 Task: Use the formula "DAYS360" in spreadsheet "Project protfolio".
Action: Mouse moved to (903, 114)
Screenshot: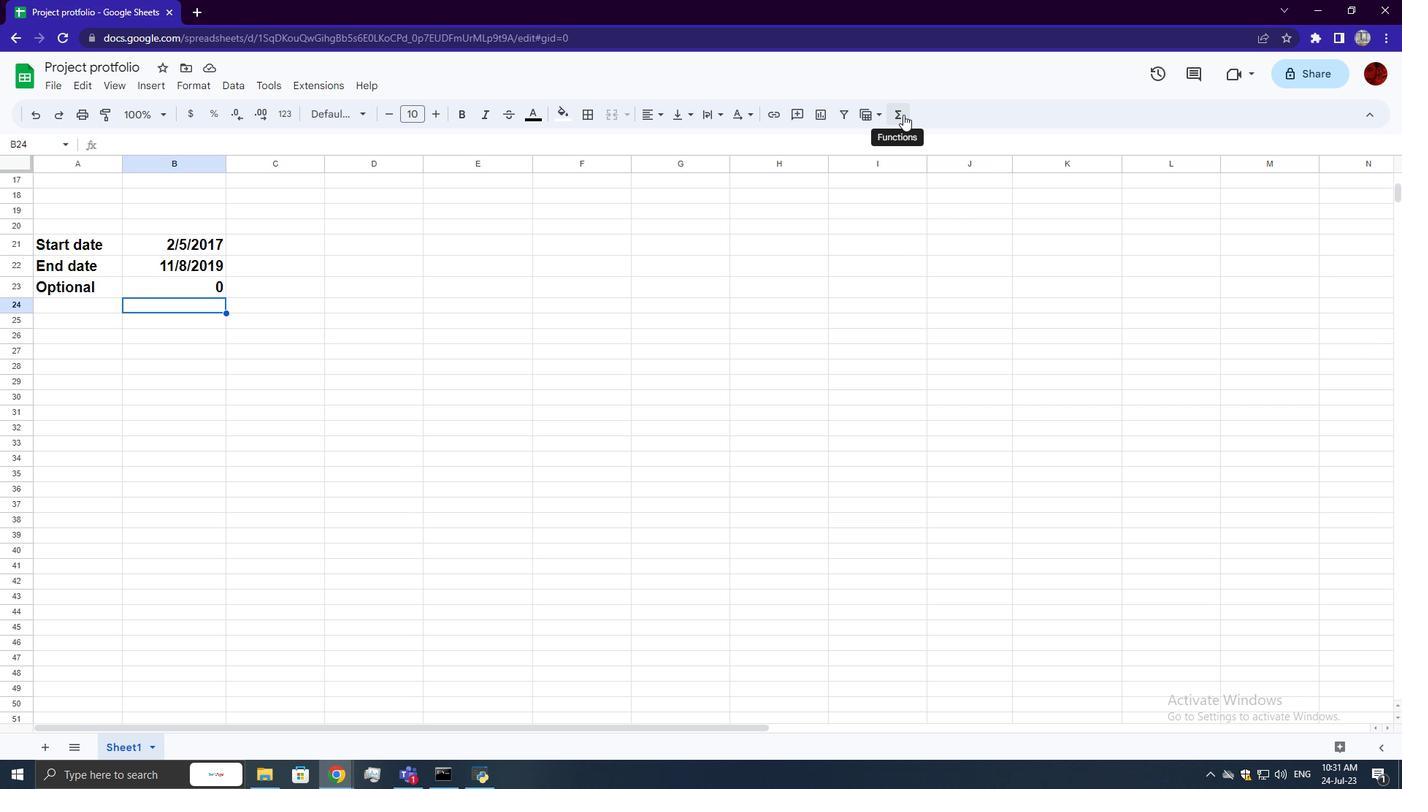
Action: Mouse pressed left at (903, 114)
Screenshot: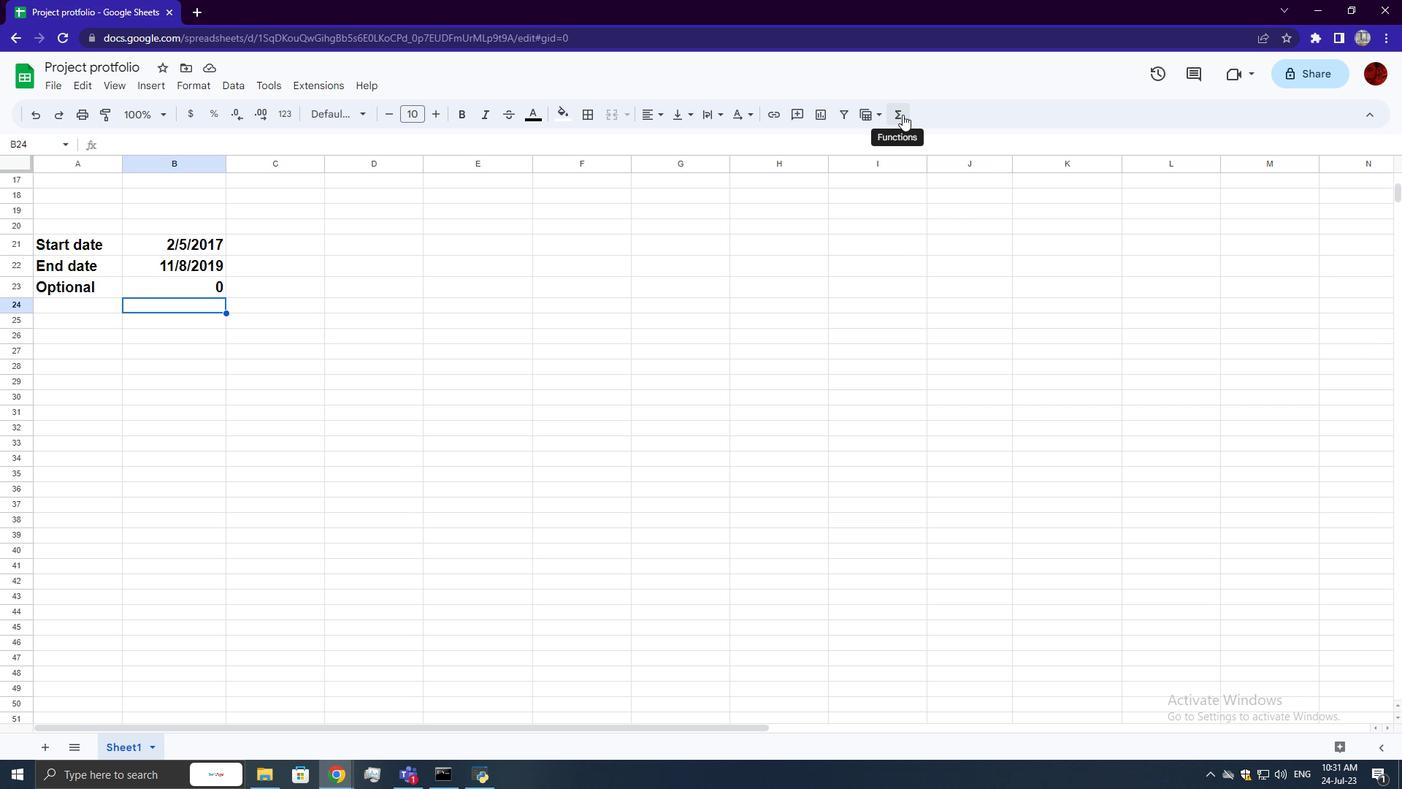 
Action: Mouse moved to (1106, 377)
Screenshot: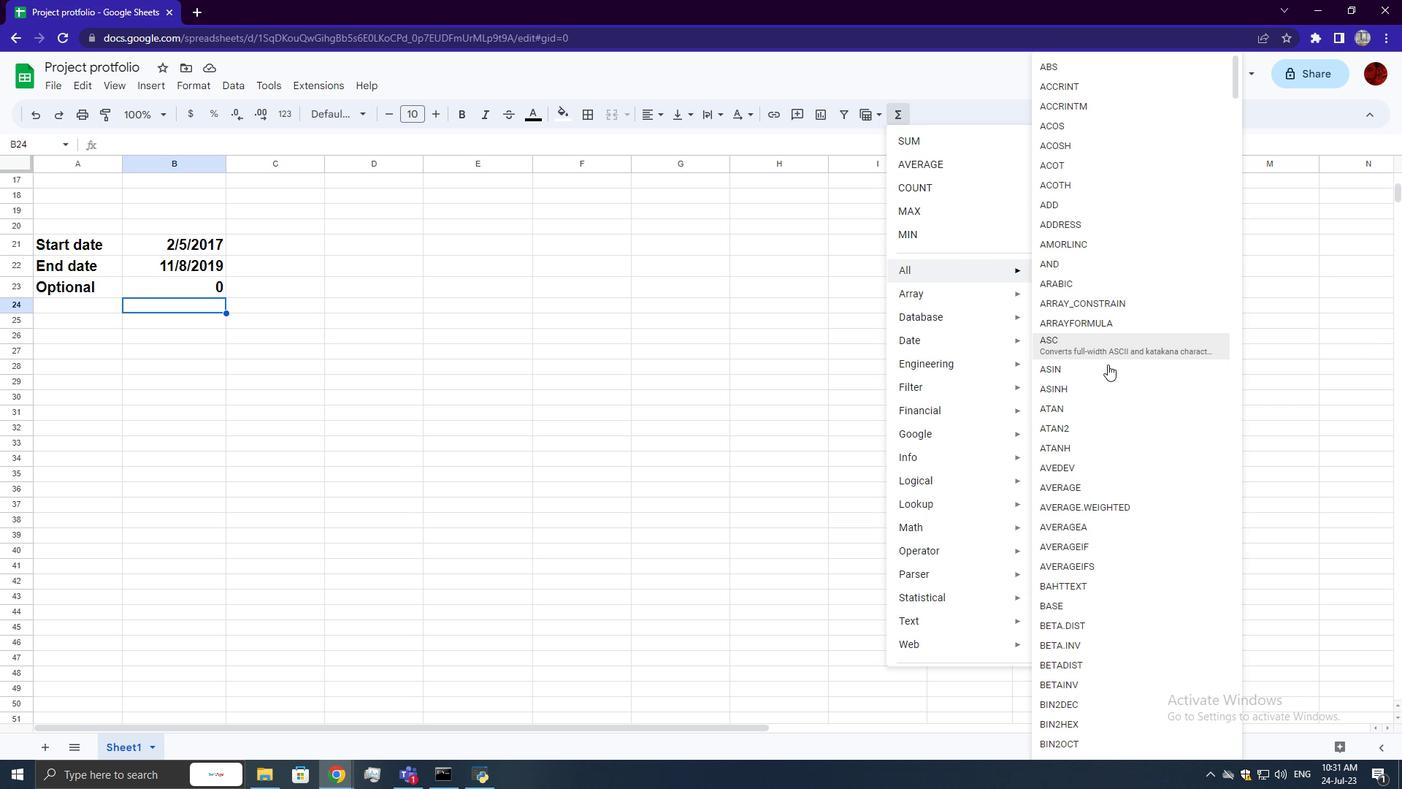 
Action: Mouse scrolled (1106, 376) with delta (0, 0)
Screenshot: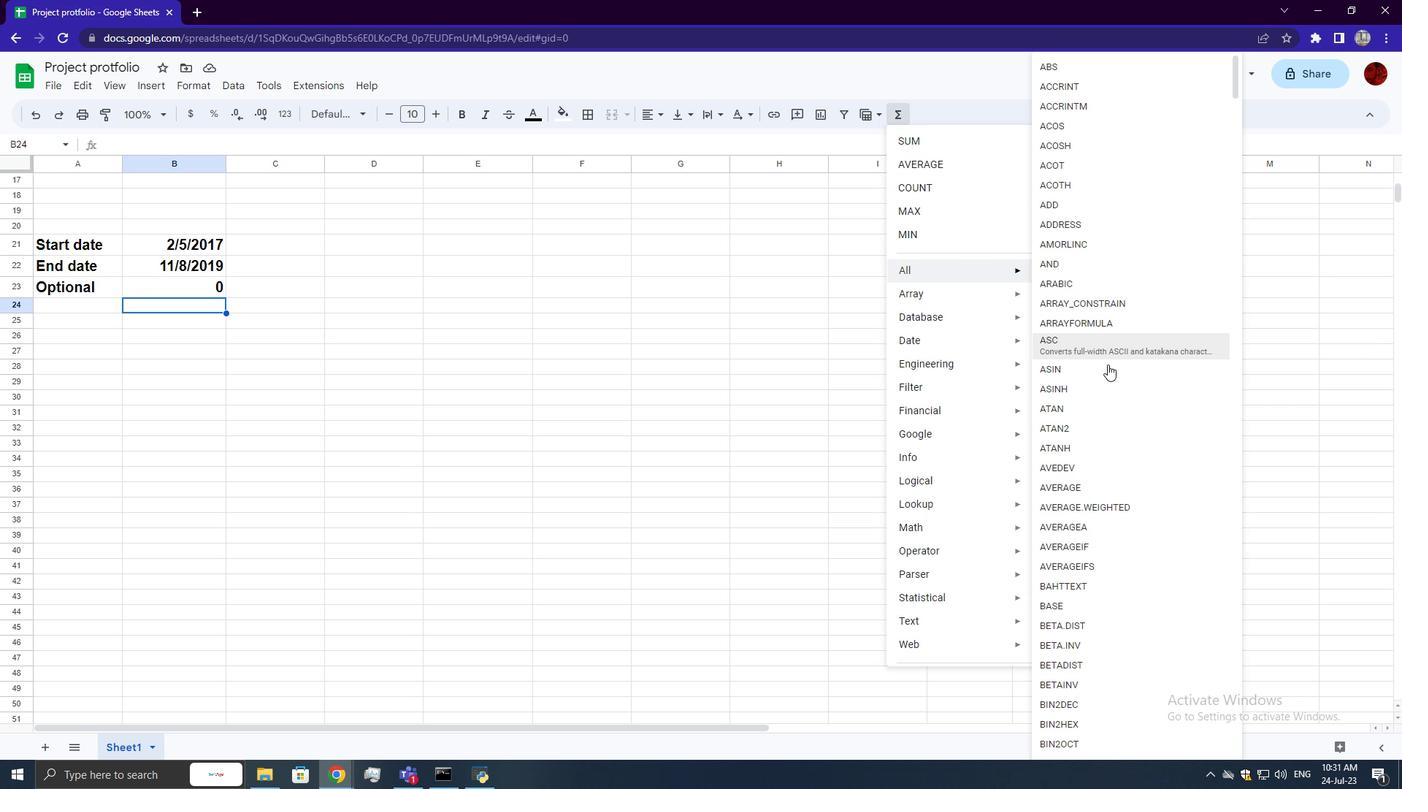 
Action: Mouse scrolled (1106, 376) with delta (0, 0)
Screenshot: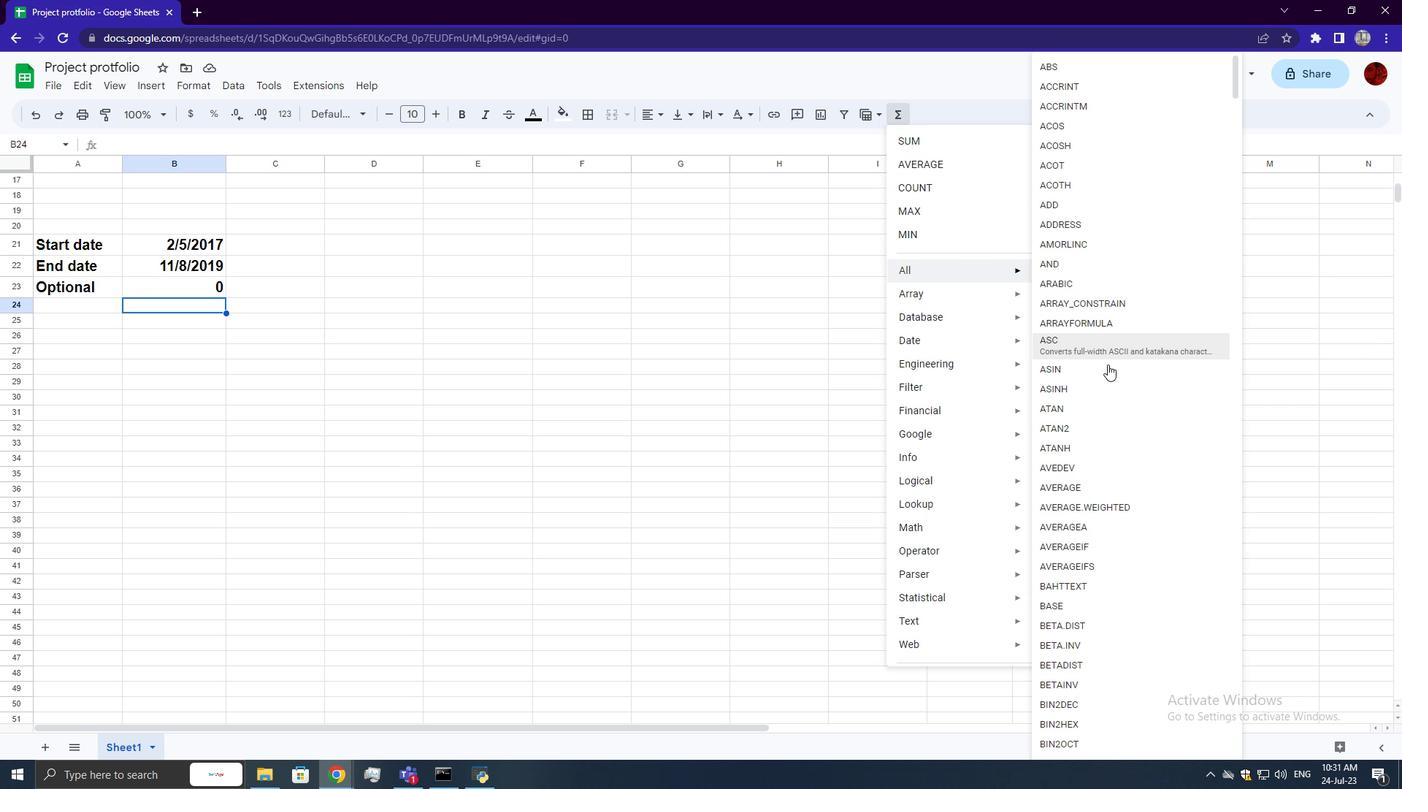 
Action: Mouse scrolled (1106, 376) with delta (0, 0)
Screenshot: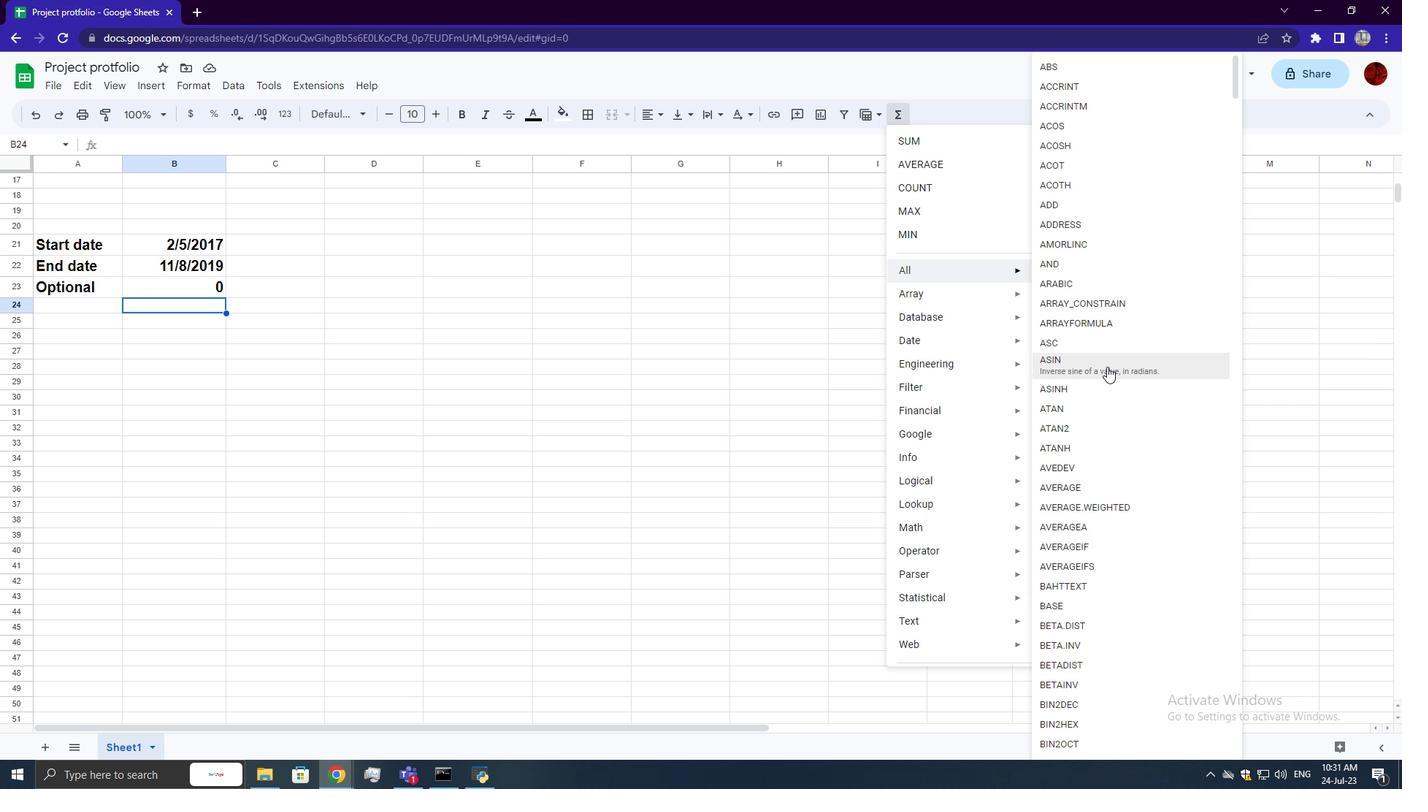 
Action: Mouse scrolled (1106, 376) with delta (0, 0)
Screenshot: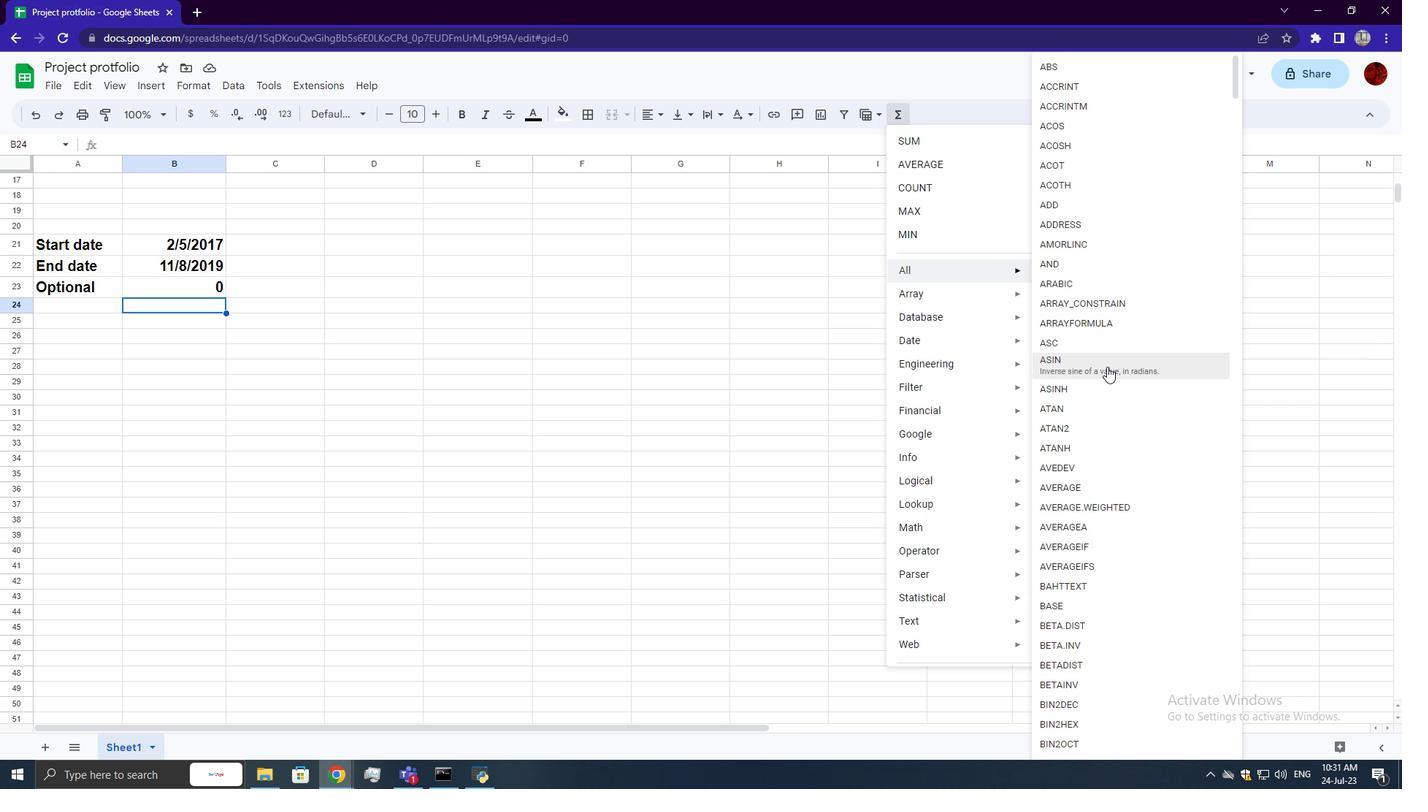 
Action: Mouse scrolled (1106, 376) with delta (0, 0)
Screenshot: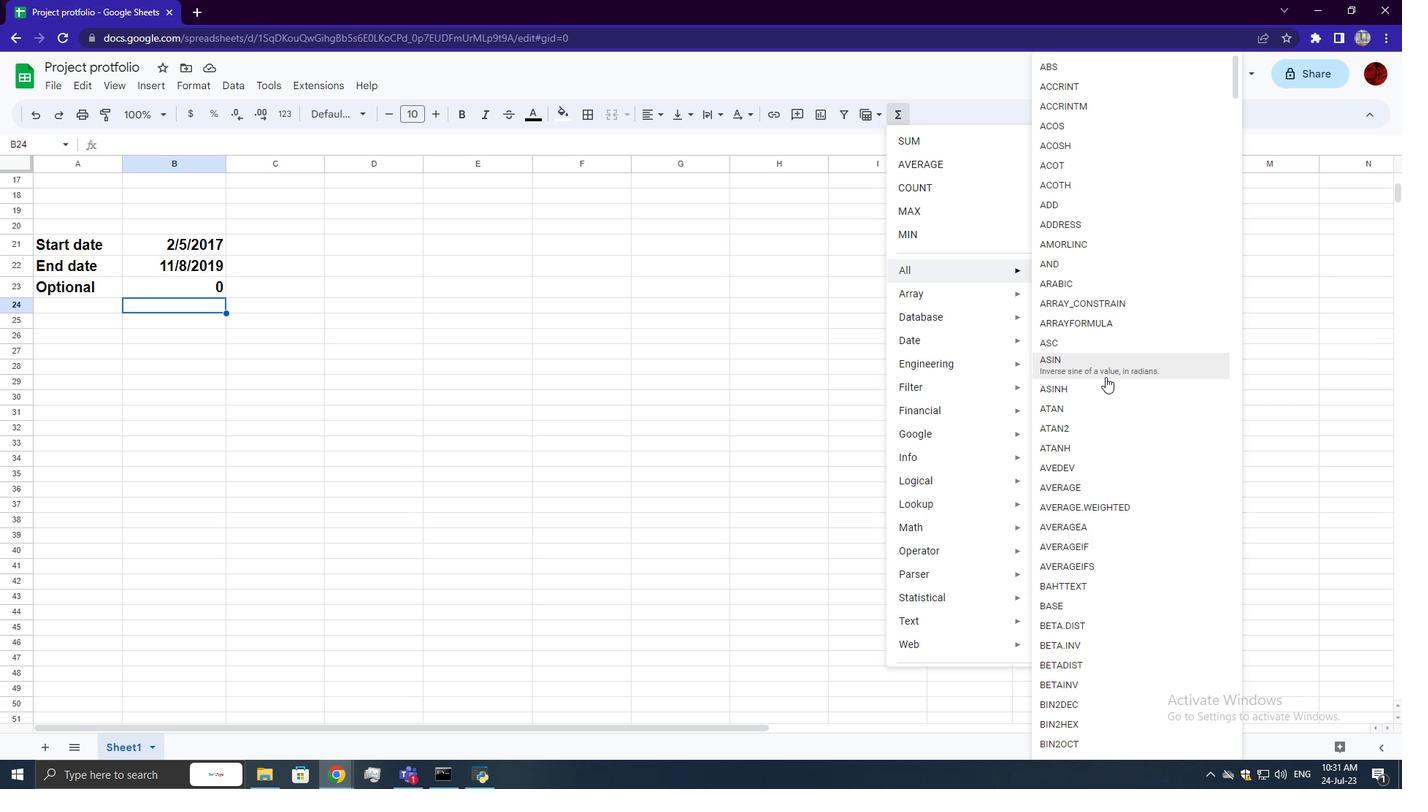 
Action: Mouse scrolled (1106, 376) with delta (0, 0)
Screenshot: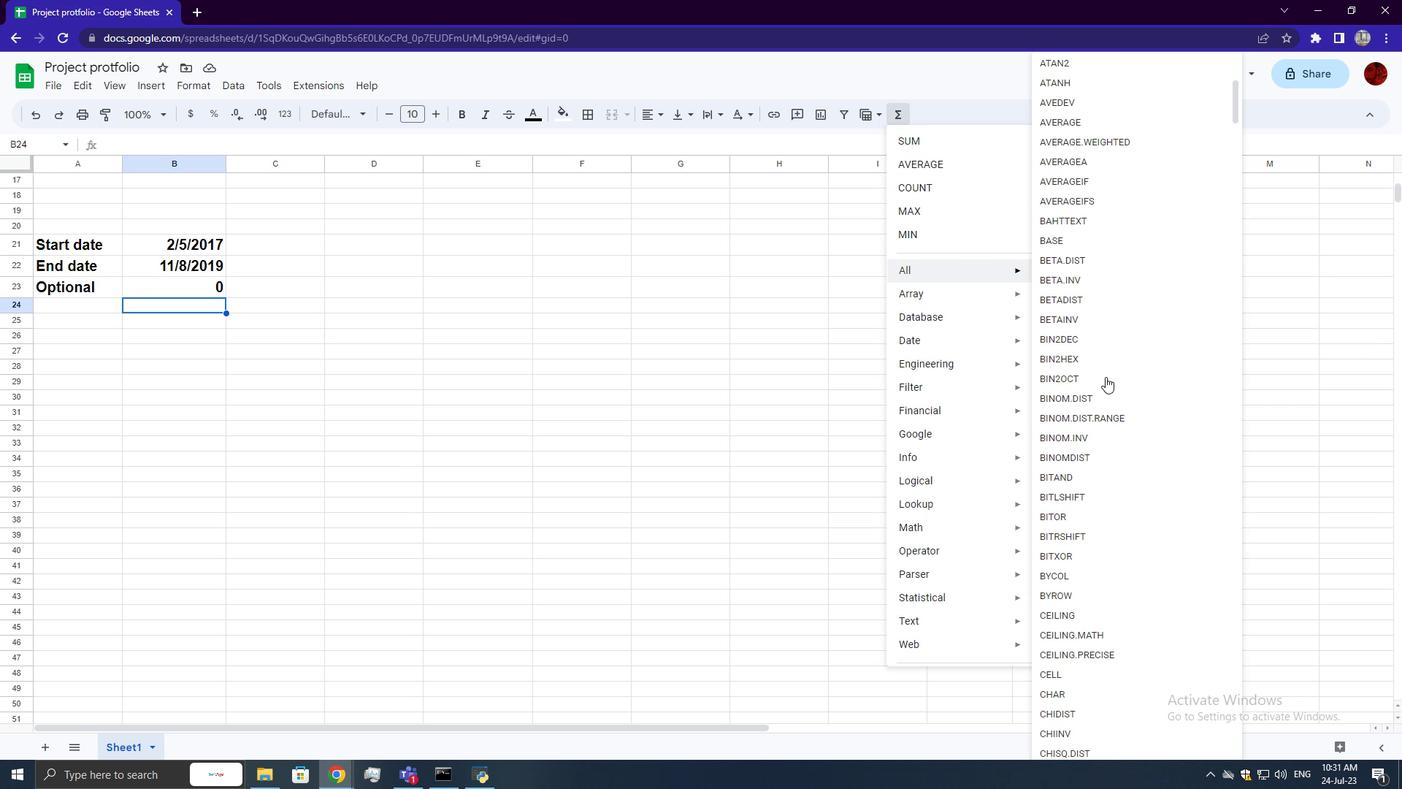 
Action: Mouse scrolled (1106, 376) with delta (0, 0)
Screenshot: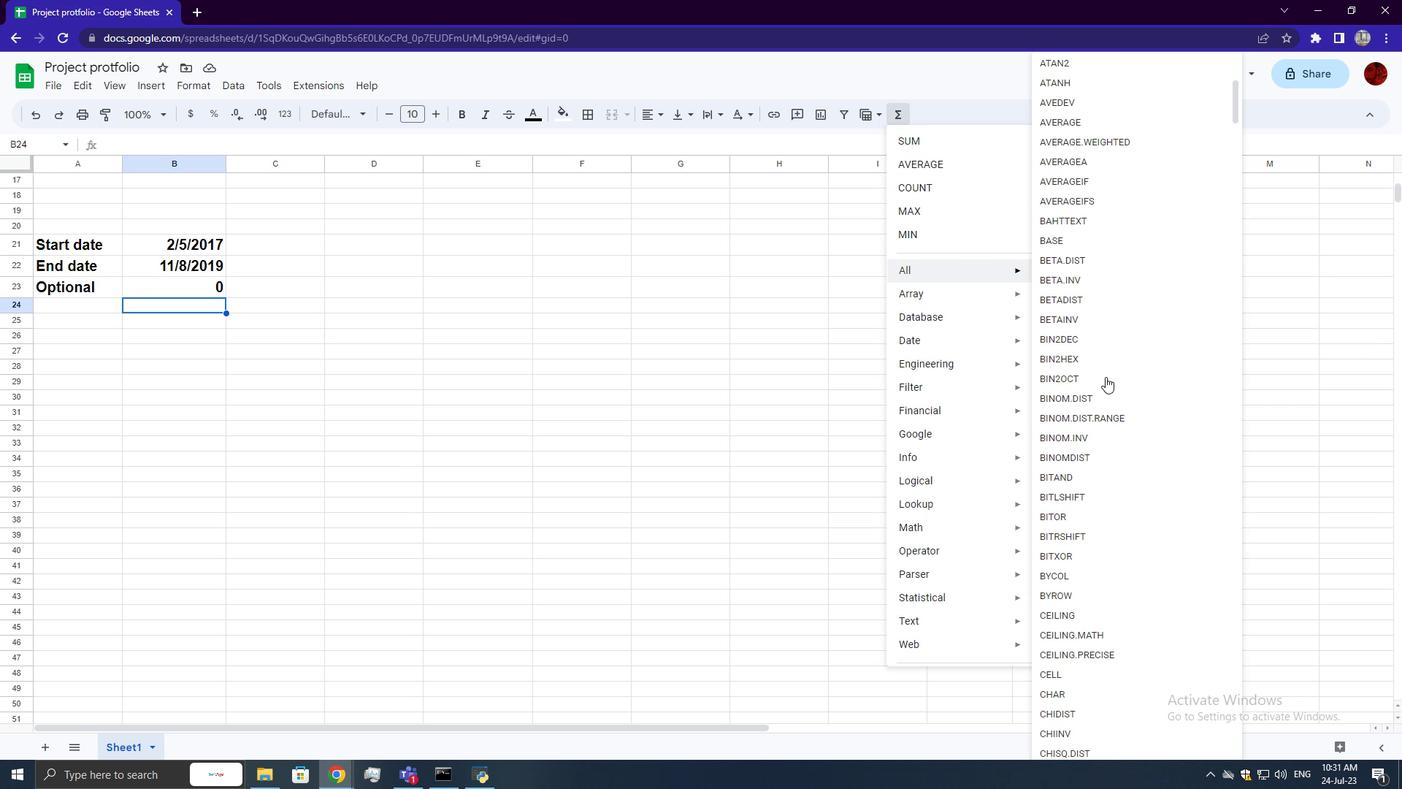 
Action: Mouse scrolled (1106, 376) with delta (0, 0)
Screenshot: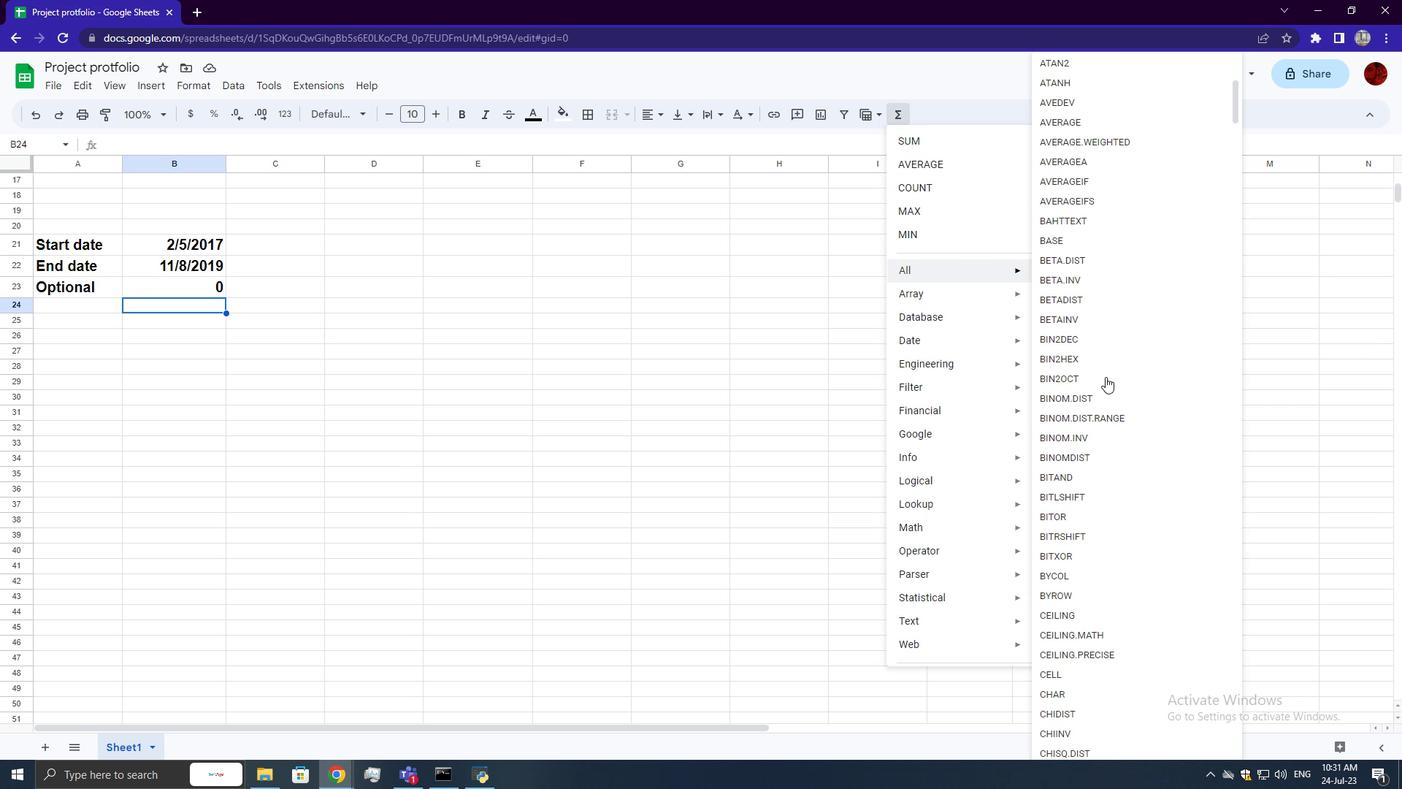 
Action: Mouse scrolled (1106, 376) with delta (0, 0)
Screenshot: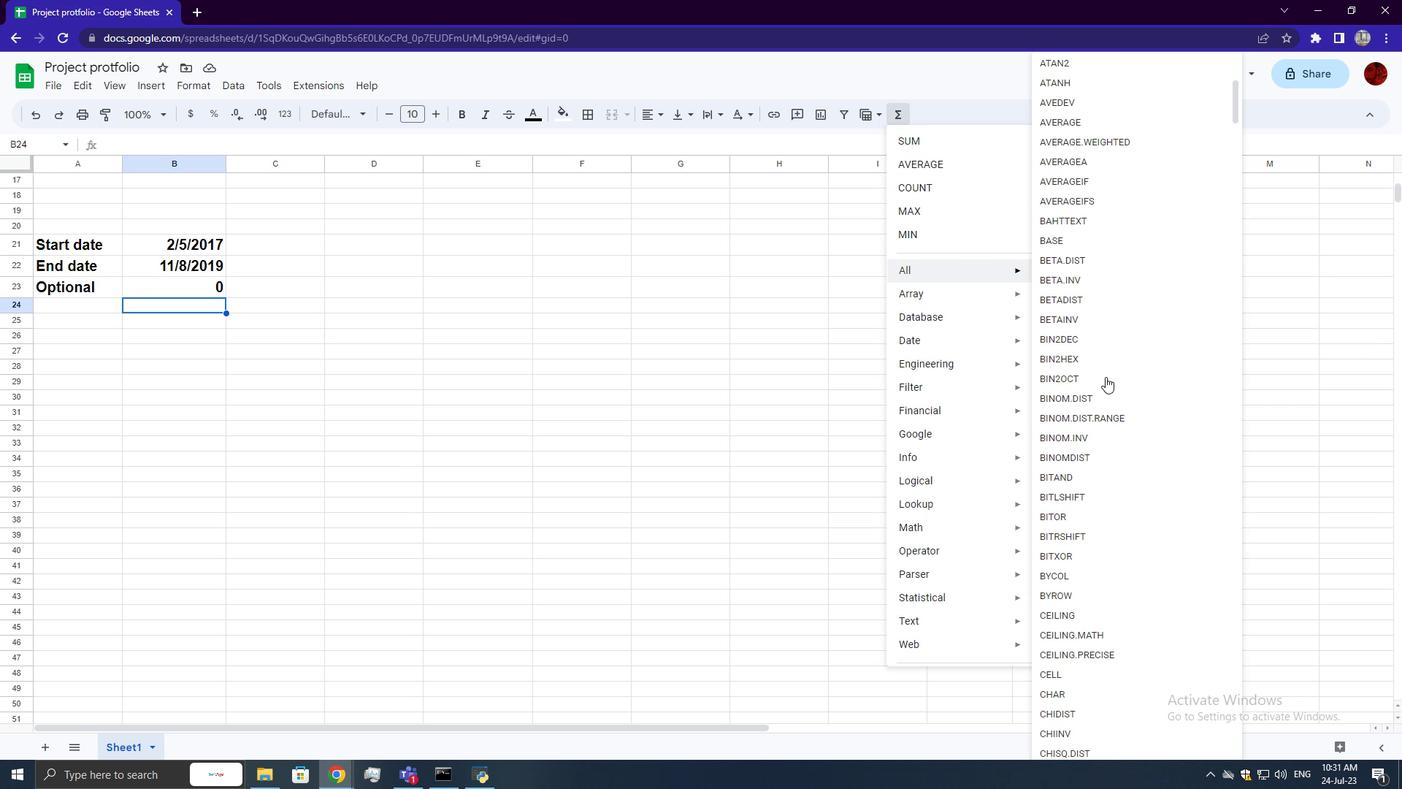 
Action: Mouse scrolled (1106, 376) with delta (0, 0)
Screenshot: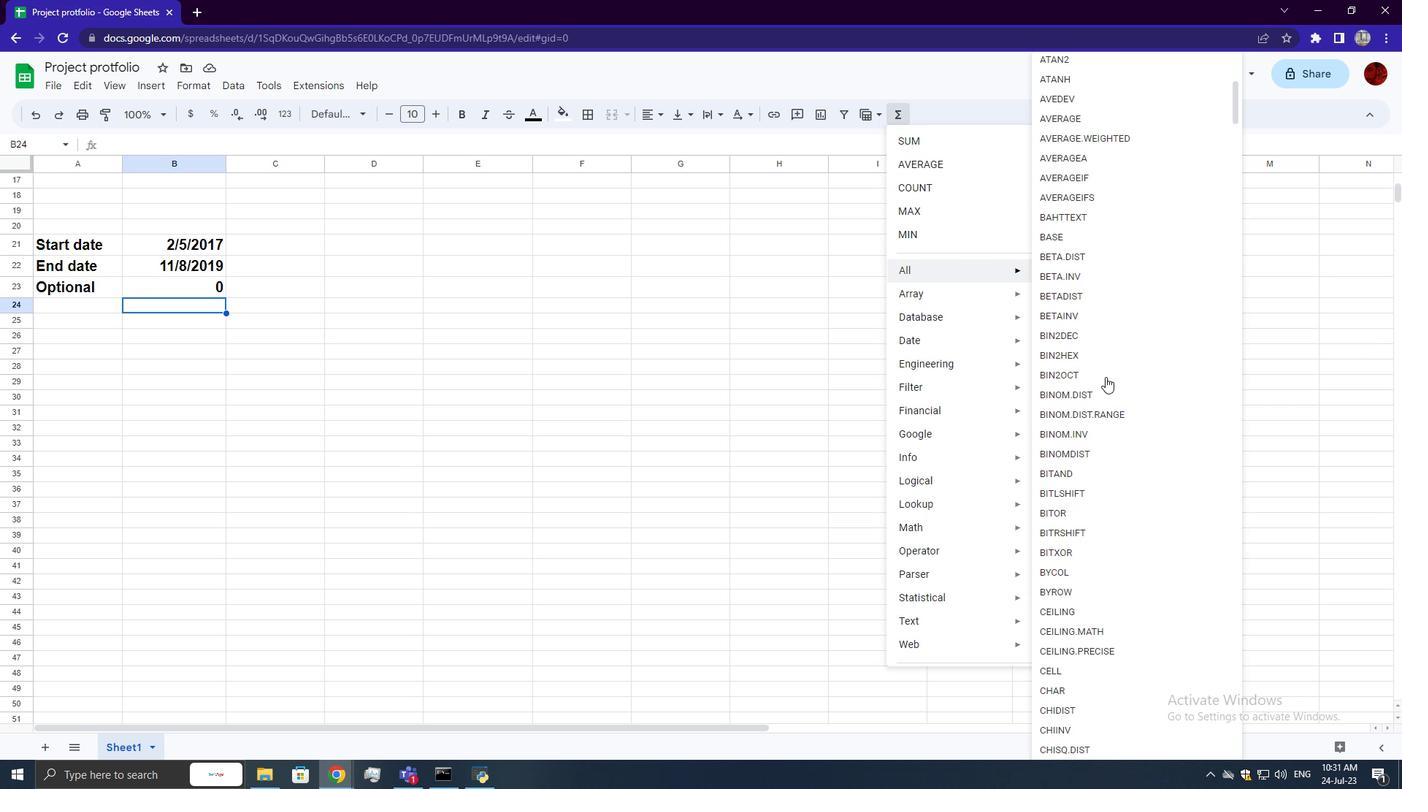 
Action: Mouse scrolled (1106, 376) with delta (0, 0)
Screenshot: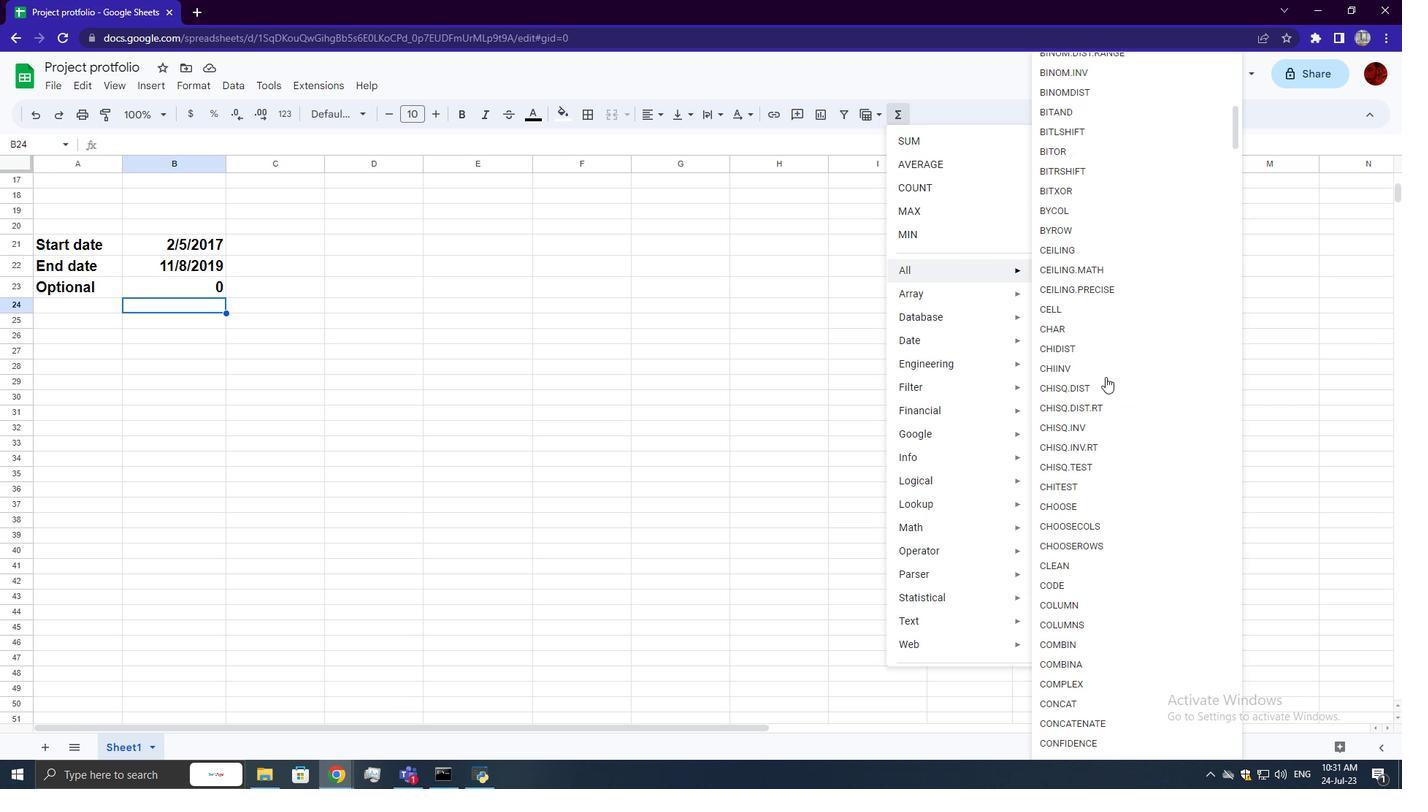 
Action: Mouse scrolled (1106, 376) with delta (0, 0)
Screenshot: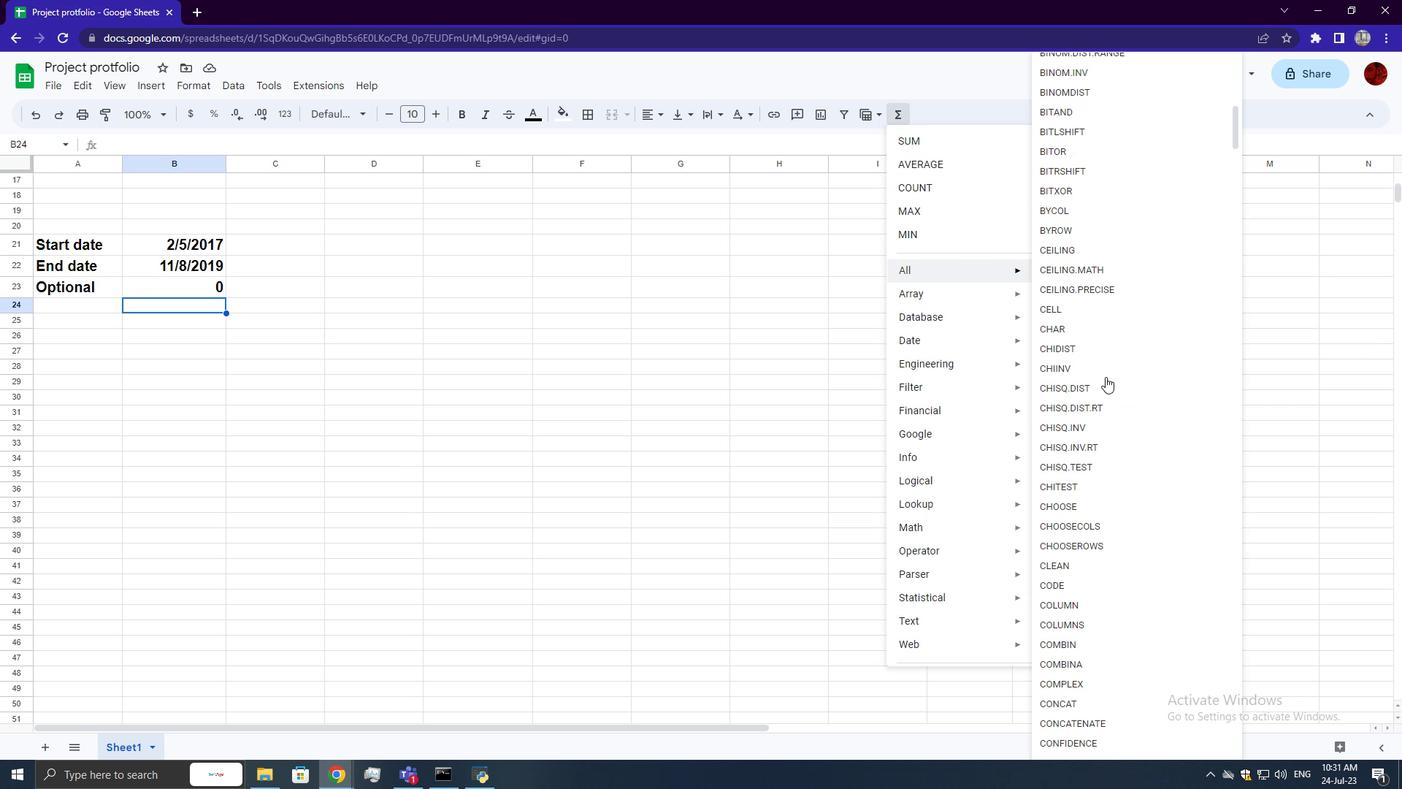 
Action: Mouse scrolled (1106, 376) with delta (0, 0)
Screenshot: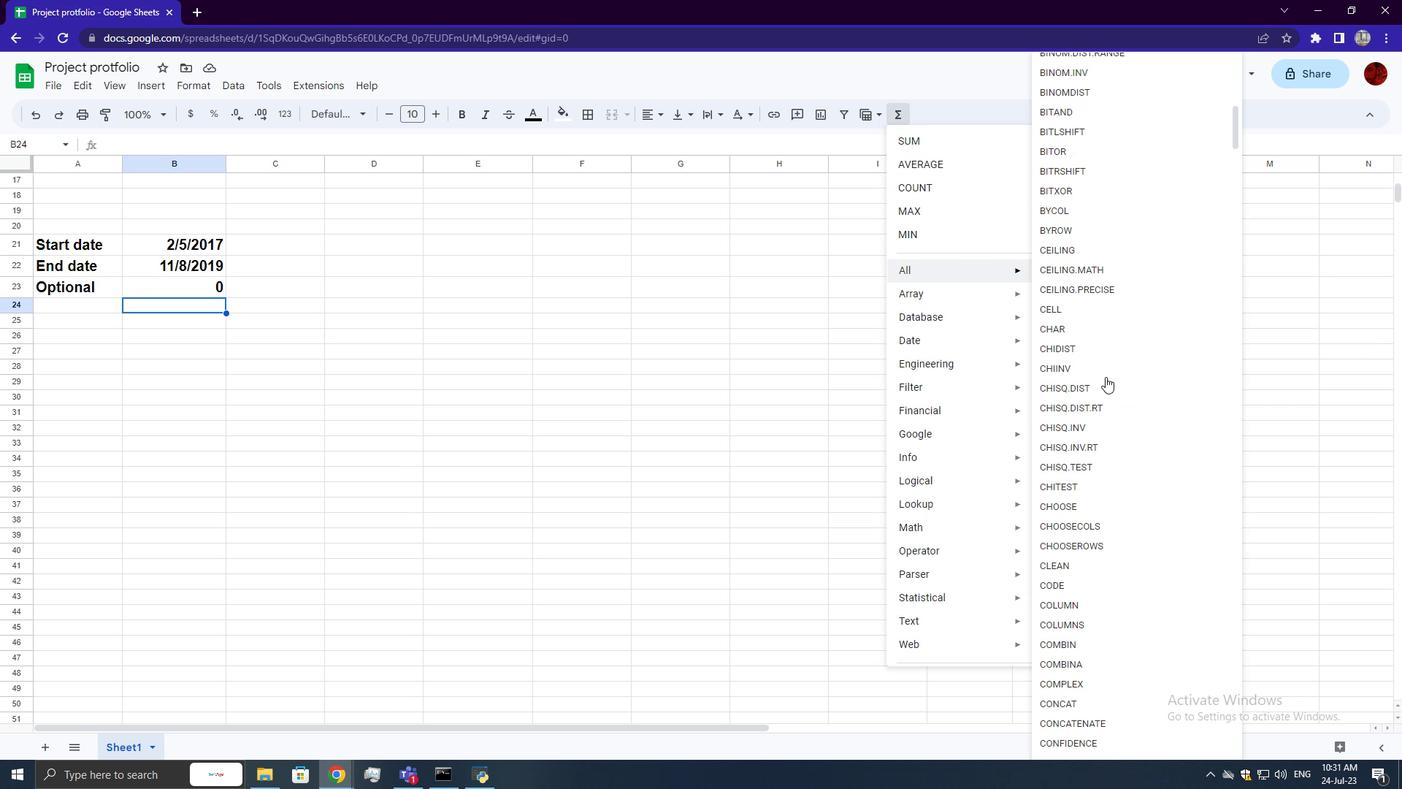 
Action: Mouse scrolled (1106, 376) with delta (0, 0)
Screenshot: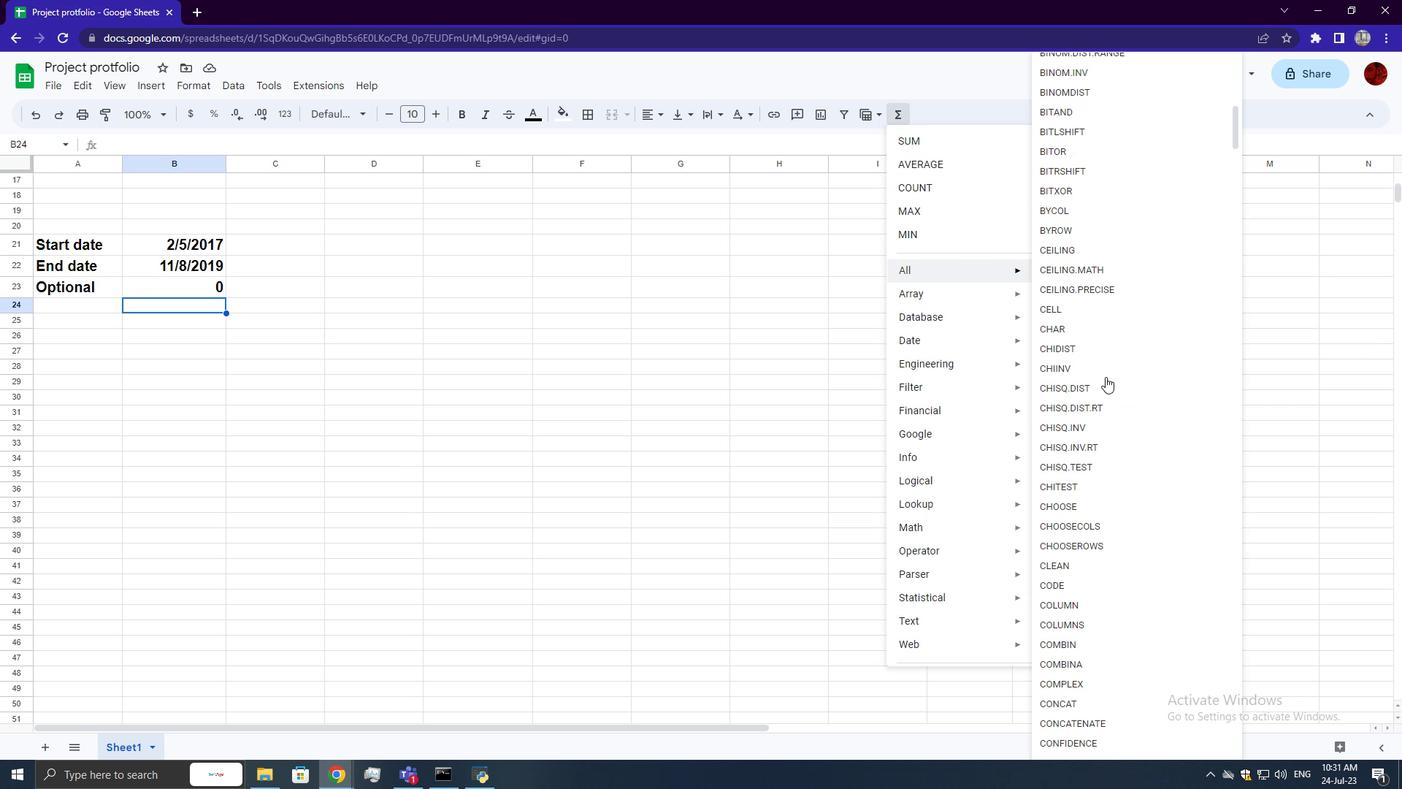 
Action: Mouse scrolled (1106, 376) with delta (0, 0)
Screenshot: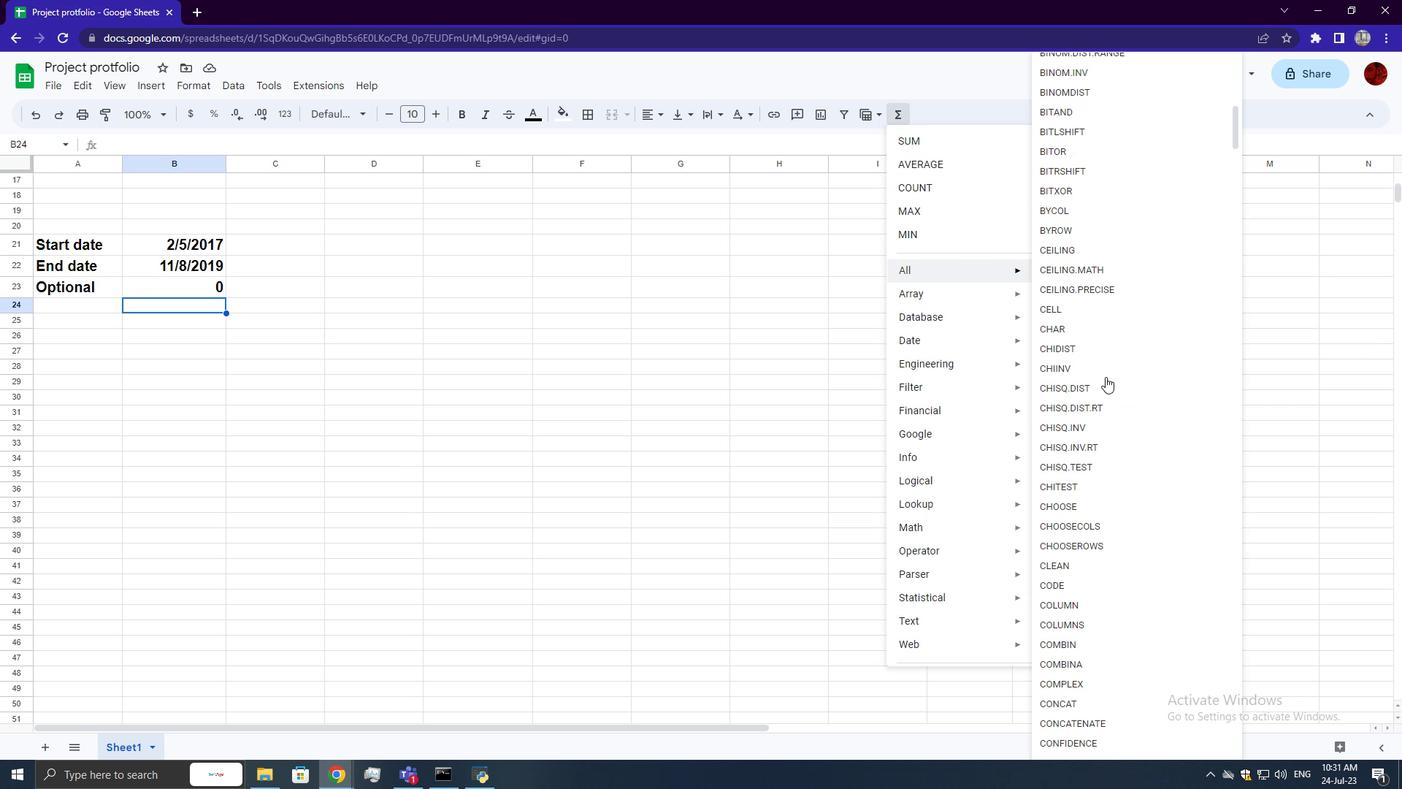 
Action: Mouse scrolled (1106, 376) with delta (0, 0)
Screenshot: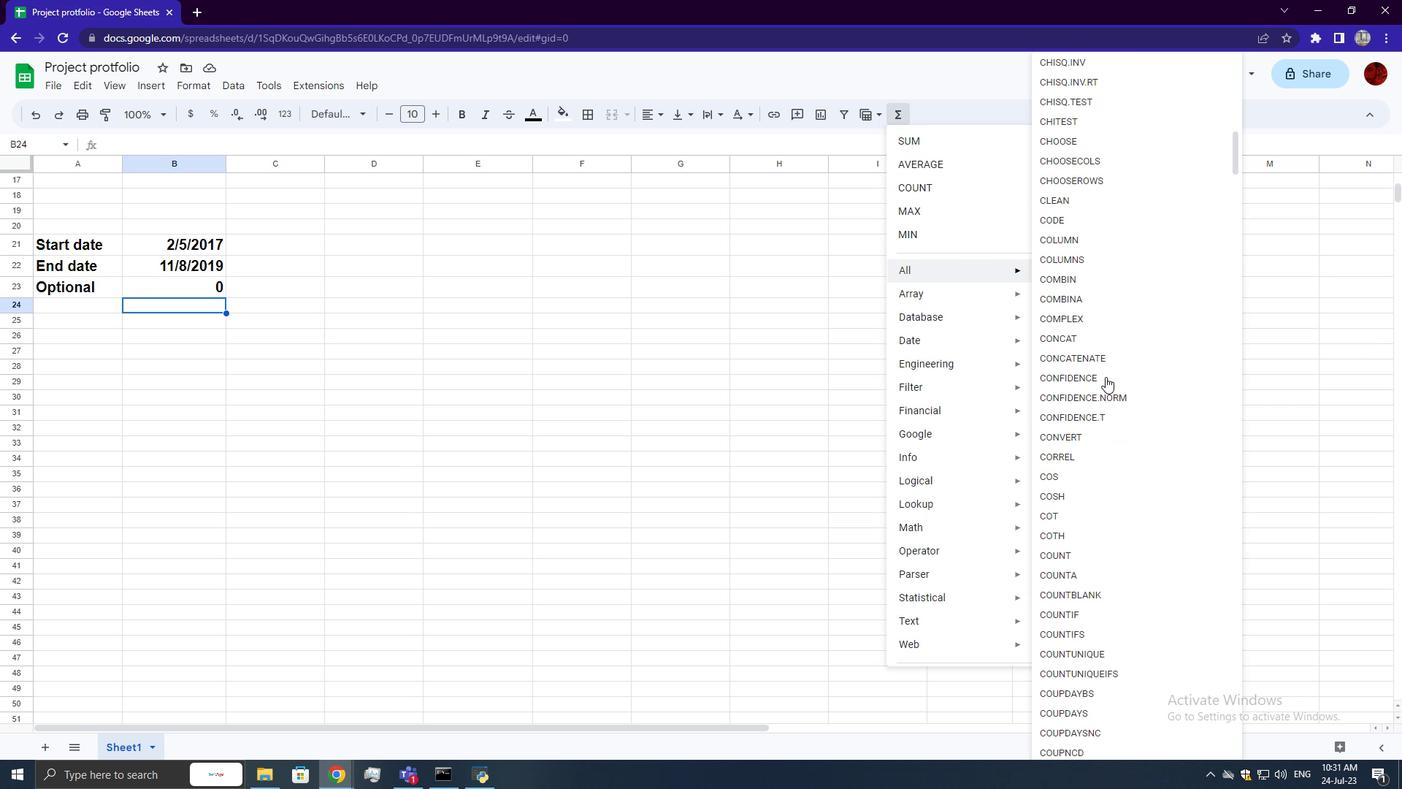 
Action: Mouse scrolled (1106, 376) with delta (0, 0)
Screenshot: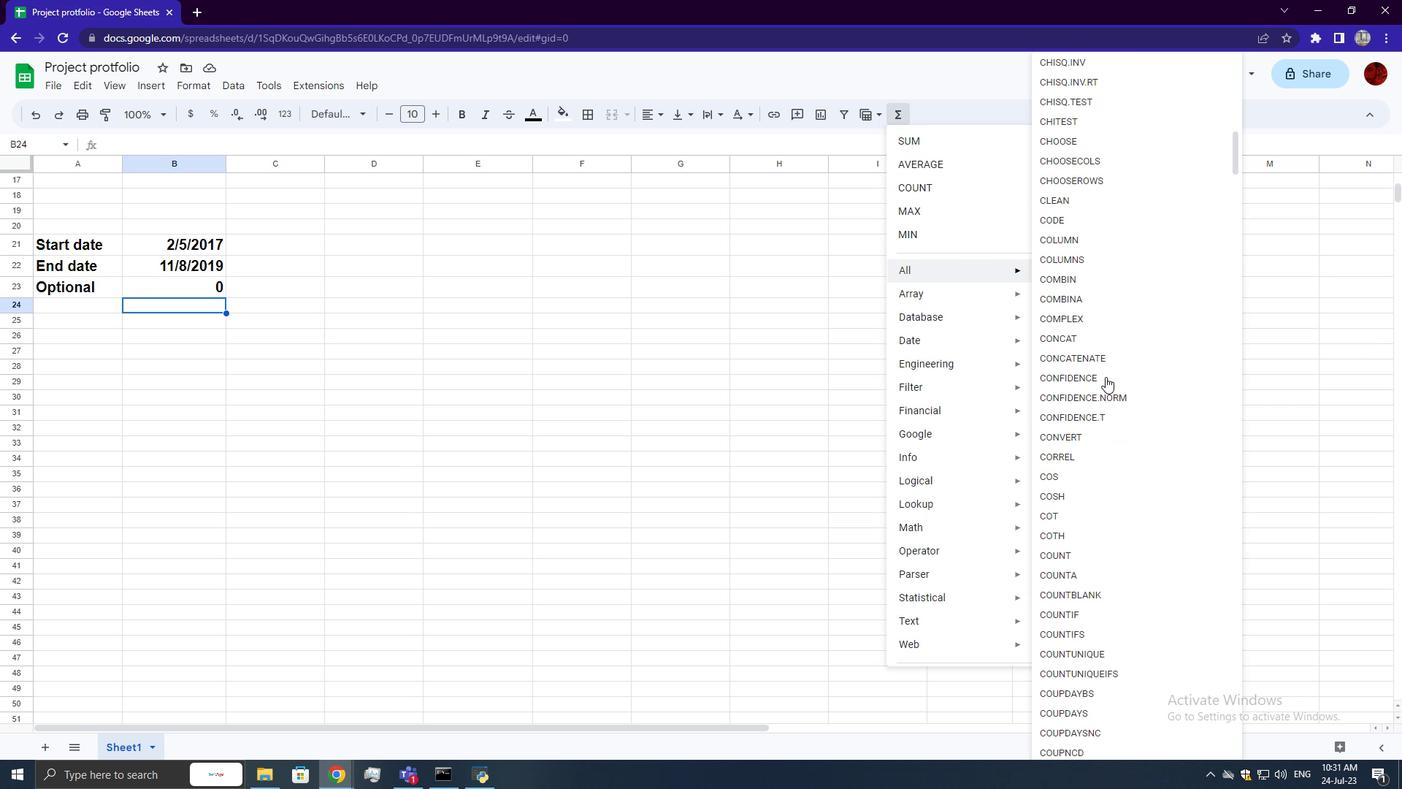 
Action: Mouse scrolled (1106, 376) with delta (0, 0)
Screenshot: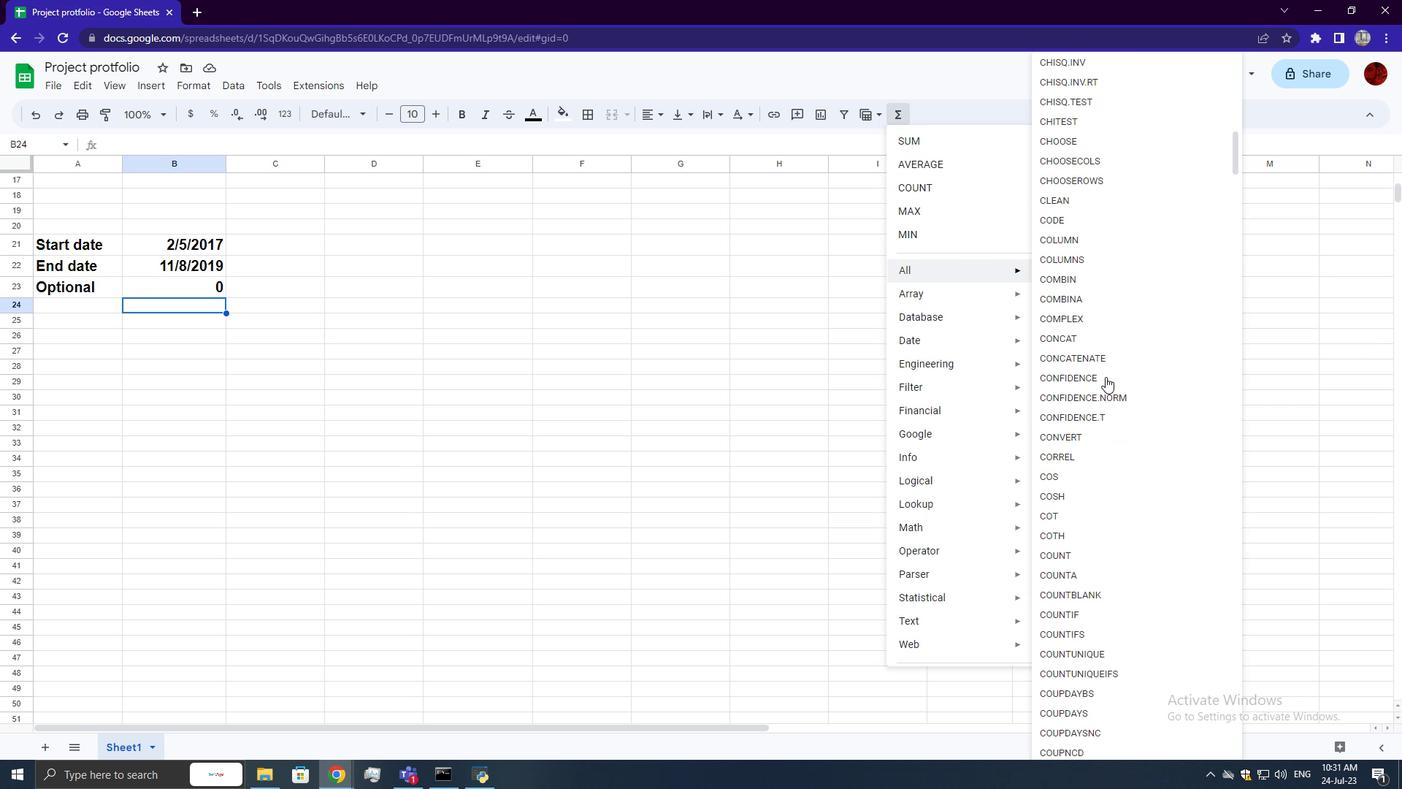 
Action: Mouse scrolled (1106, 376) with delta (0, 0)
Screenshot: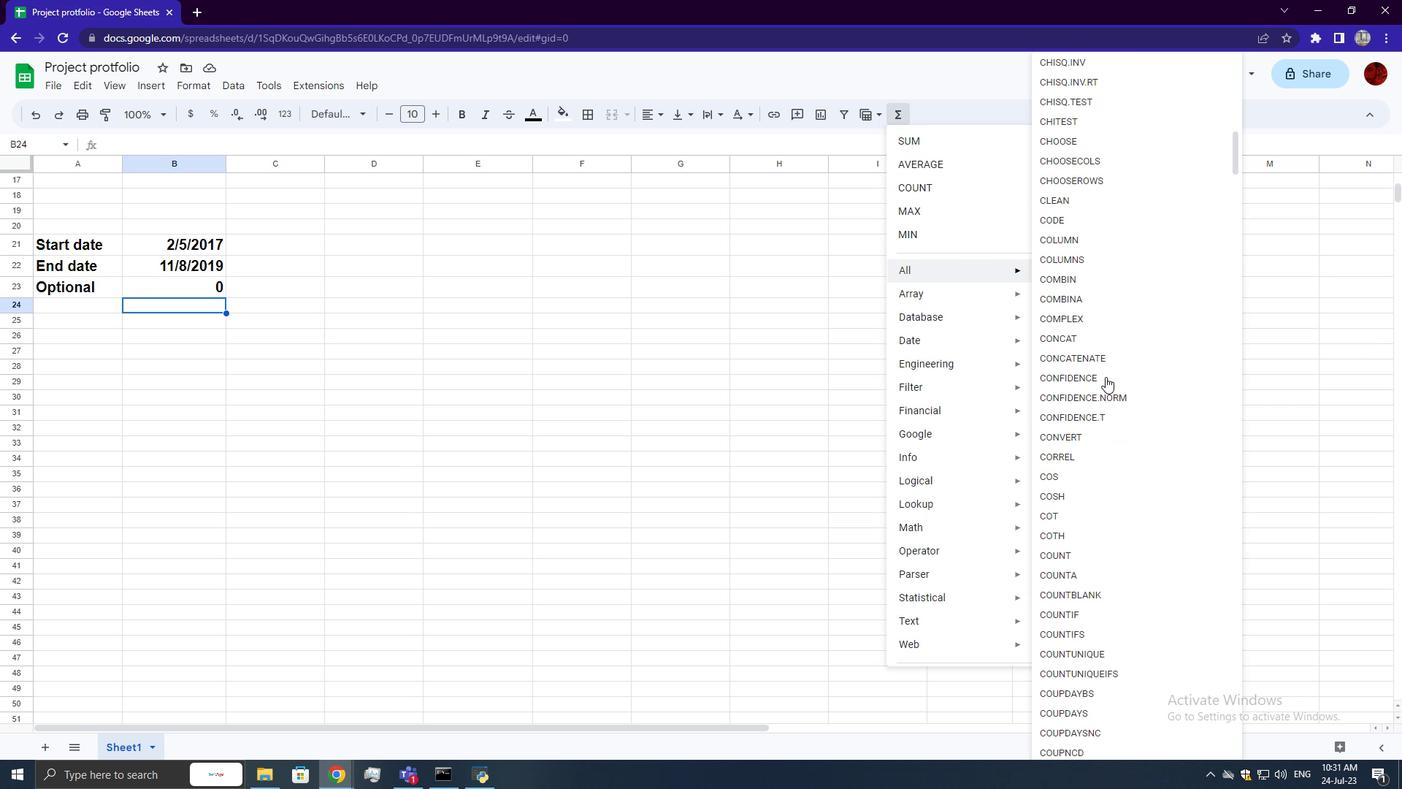 
Action: Mouse scrolled (1106, 376) with delta (0, 0)
Screenshot: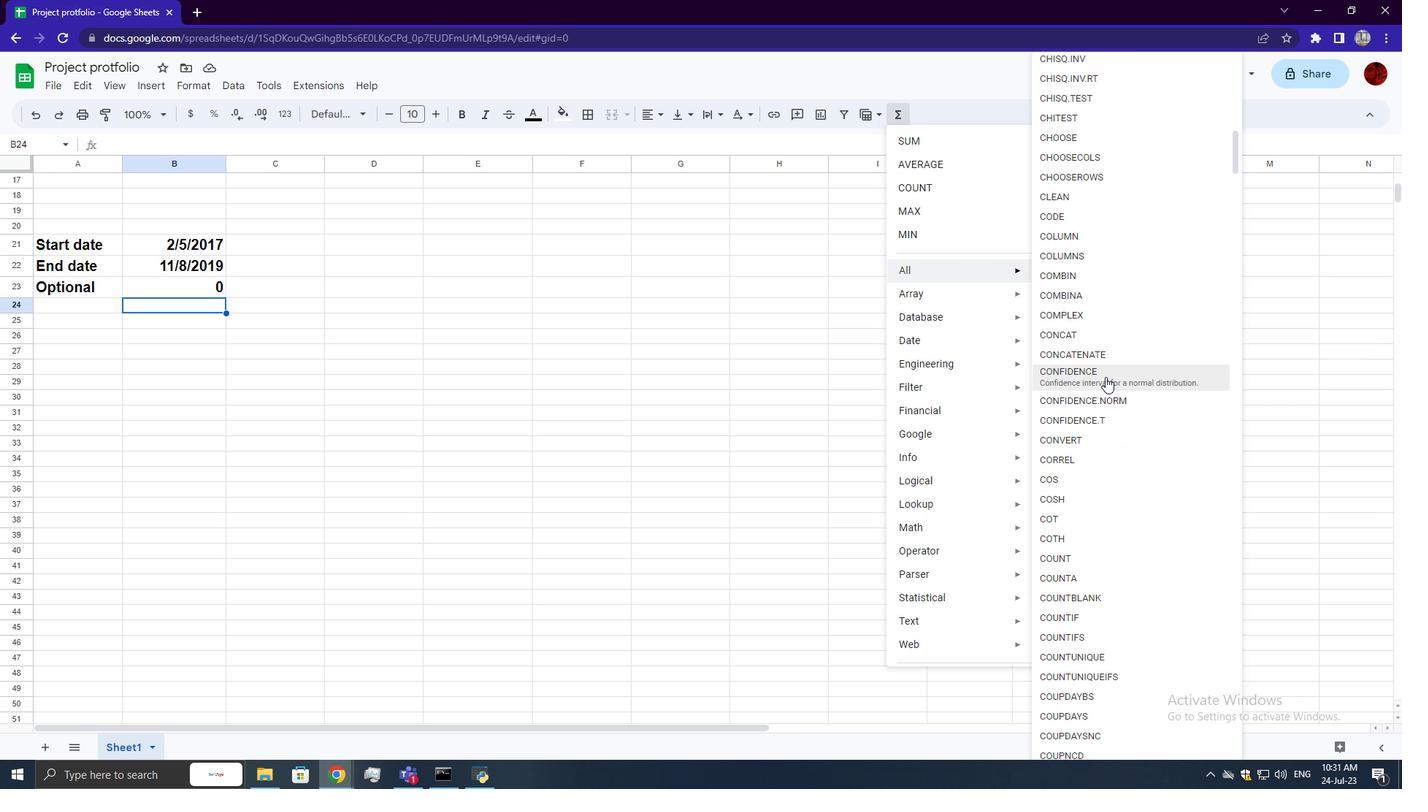 
Action: Mouse scrolled (1106, 376) with delta (0, 0)
Screenshot: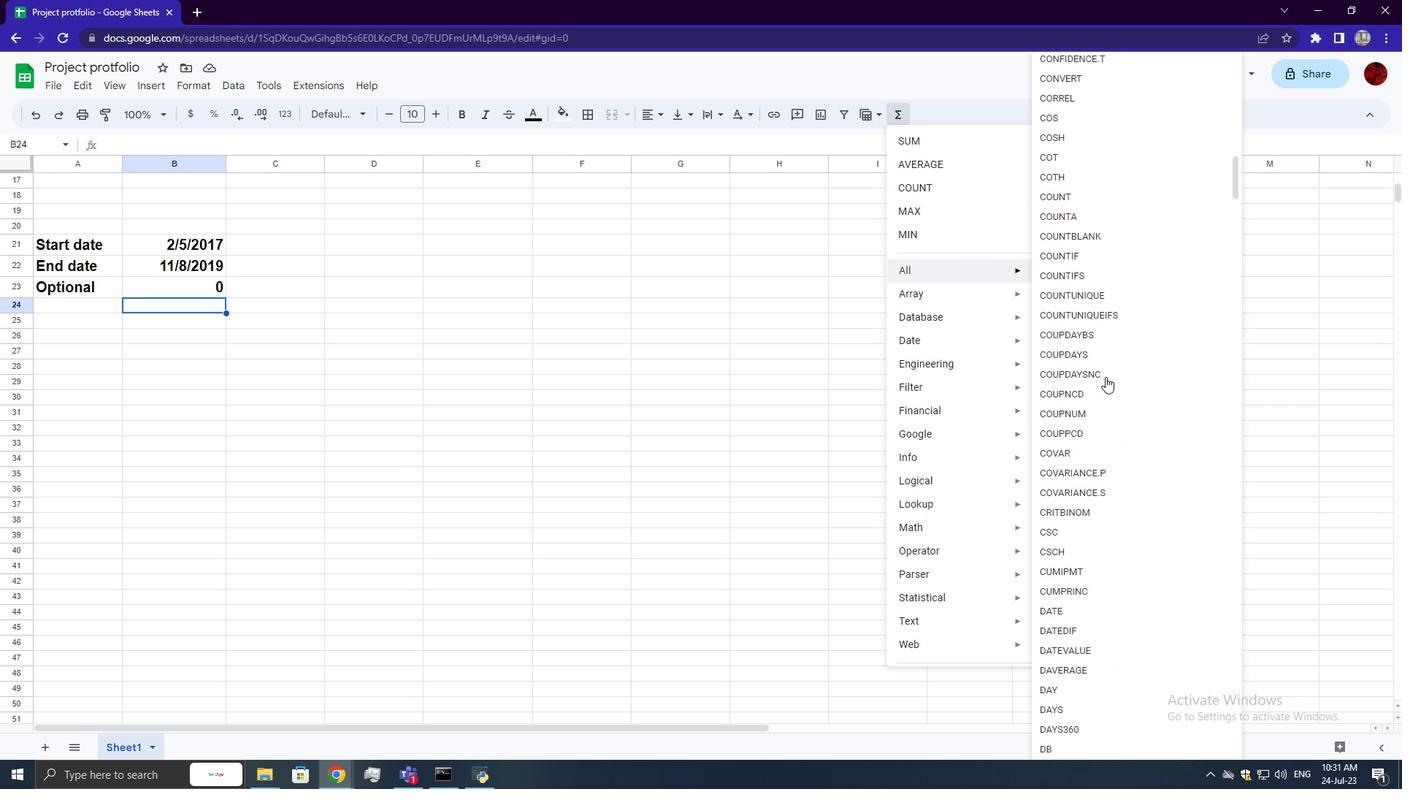 
Action: Mouse scrolled (1106, 376) with delta (0, 0)
Screenshot: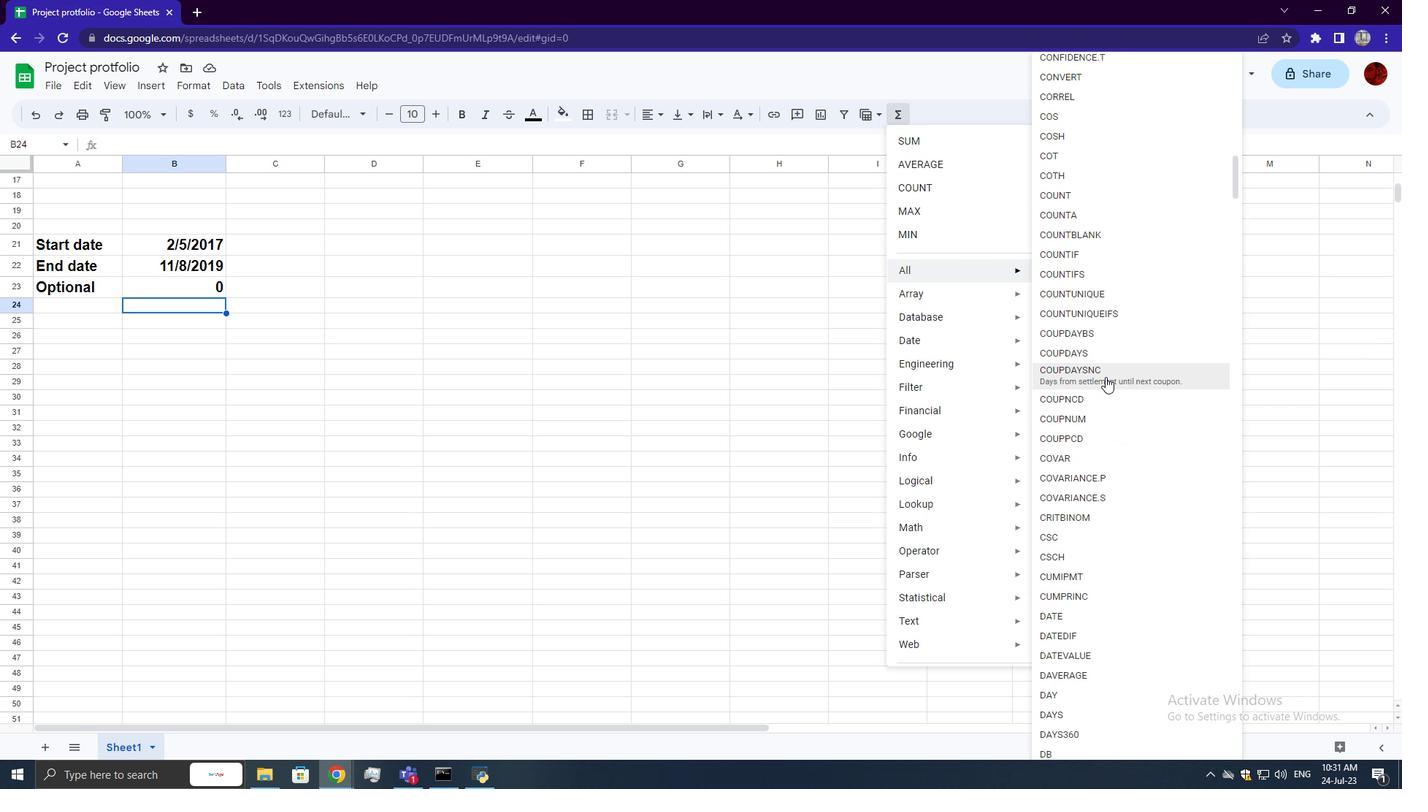 
Action: Mouse scrolled (1106, 376) with delta (0, 0)
Screenshot: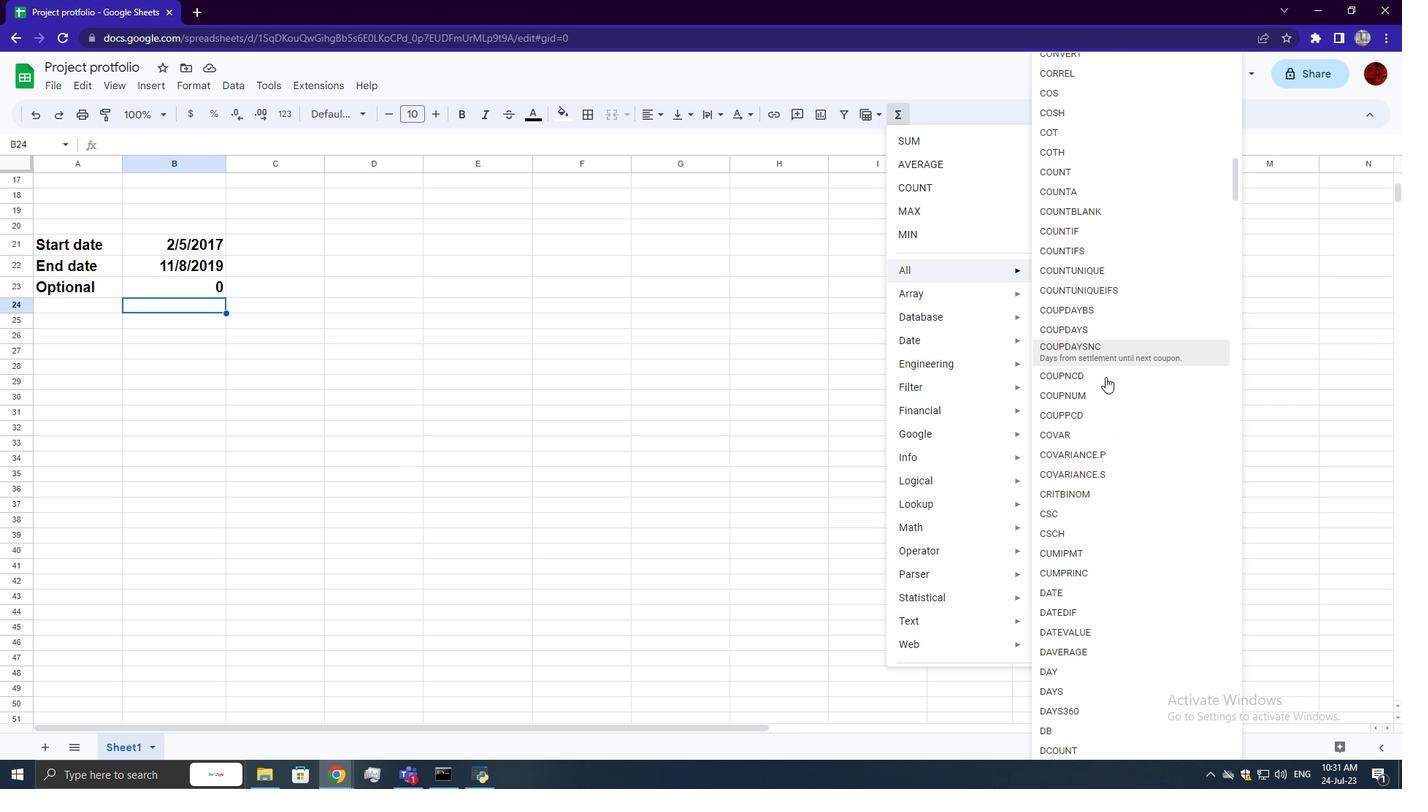 
Action: Mouse moved to (1082, 518)
Screenshot: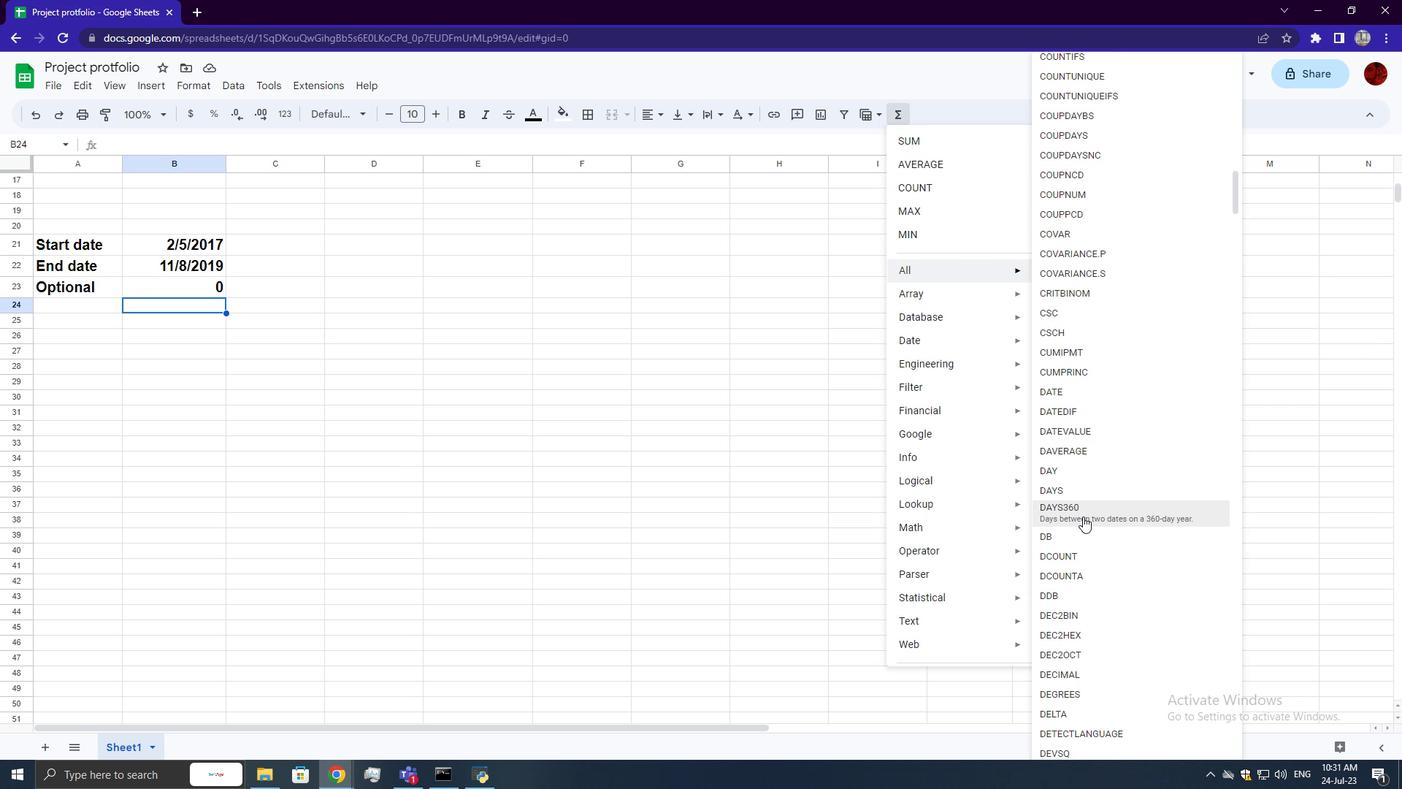 
Action: Mouse pressed left at (1082, 518)
Screenshot: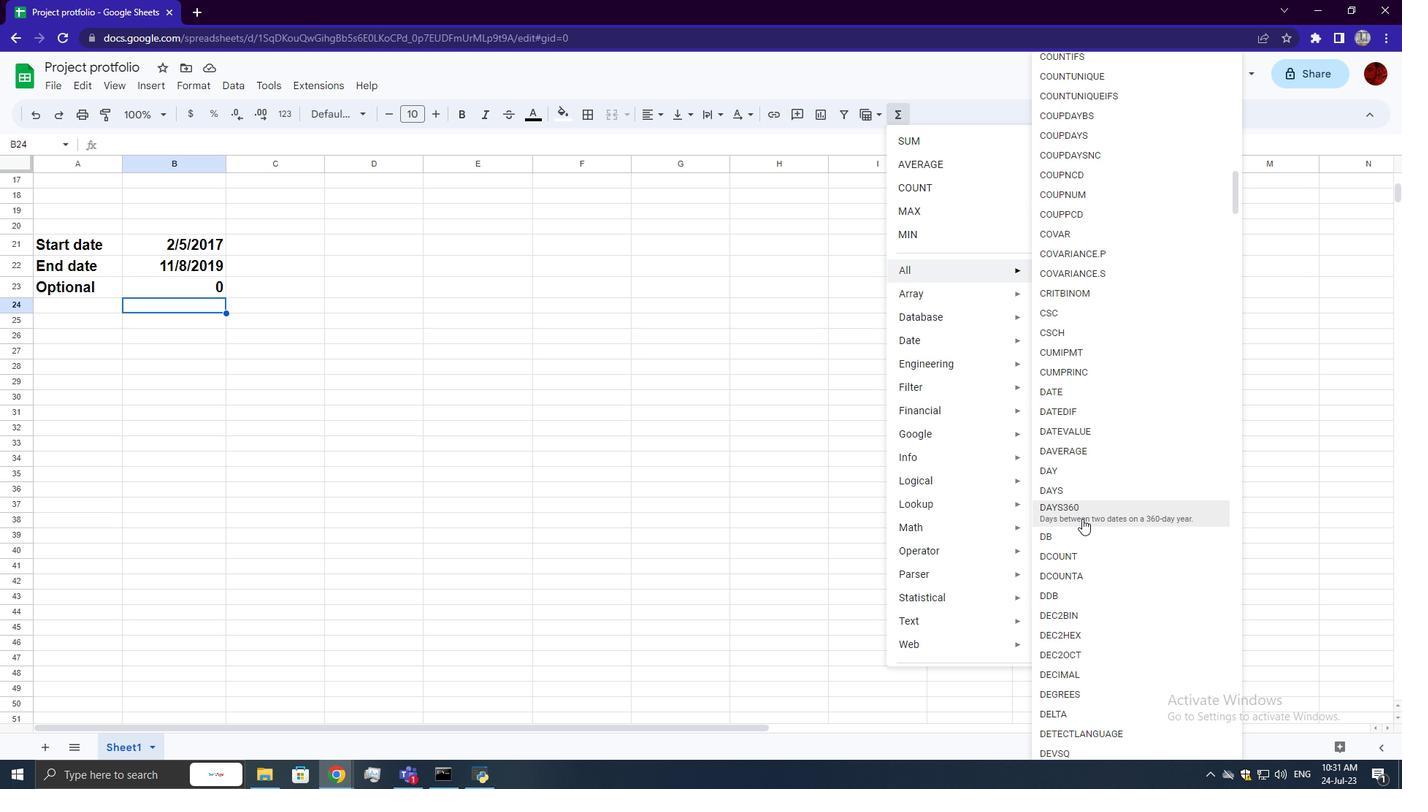 
Action: Mouse moved to (202, 242)
Screenshot: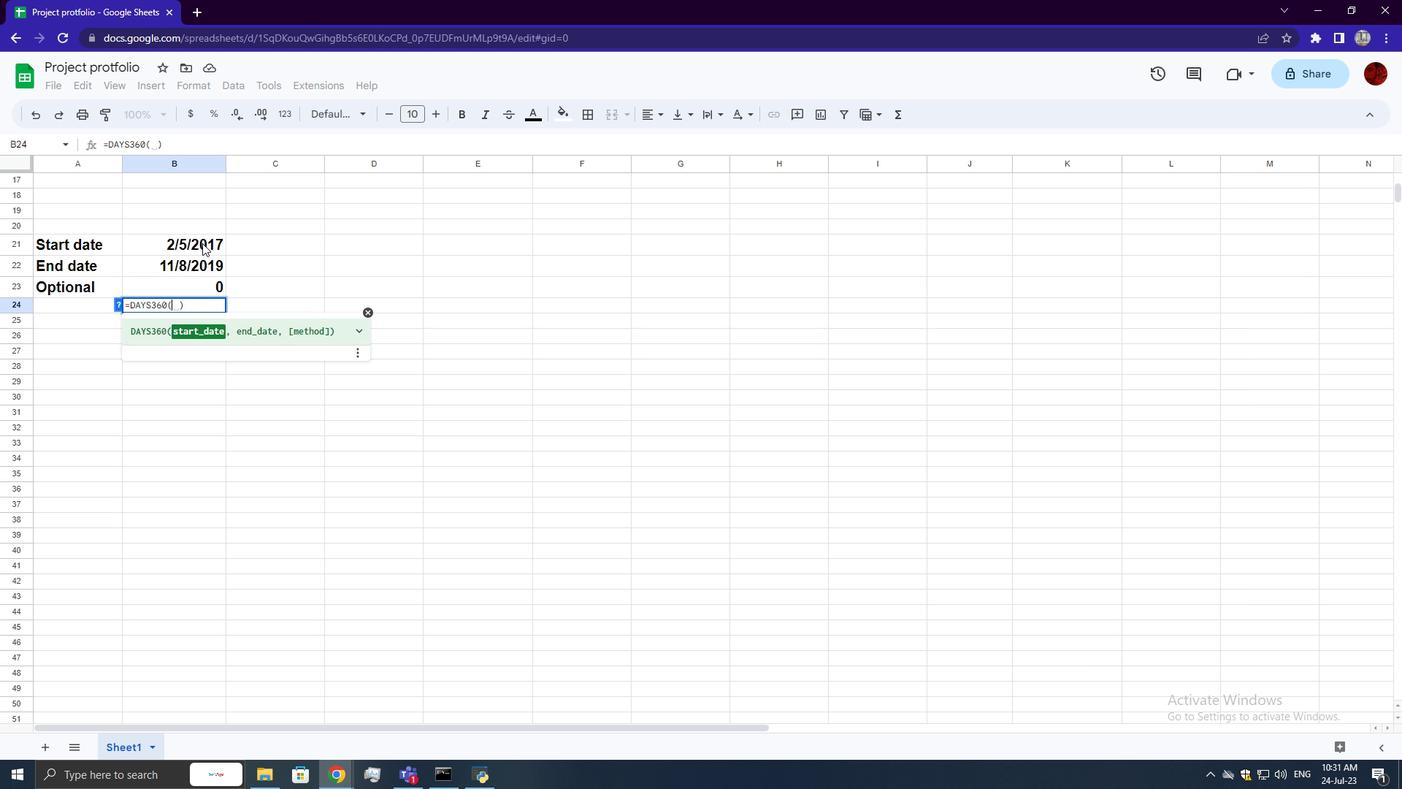 
Action: Mouse pressed left at (202, 242)
Screenshot: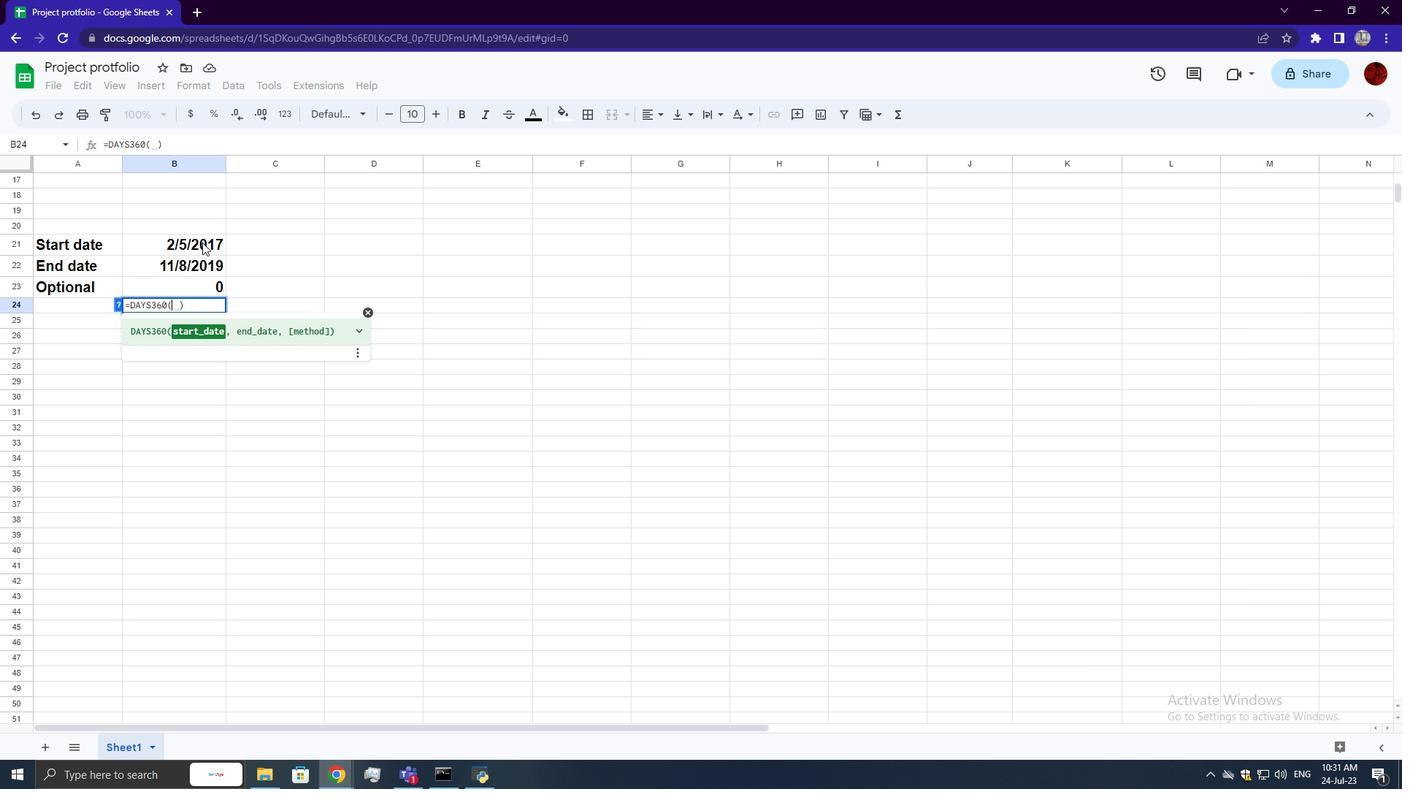 
Action: Key pressed ,
Screenshot: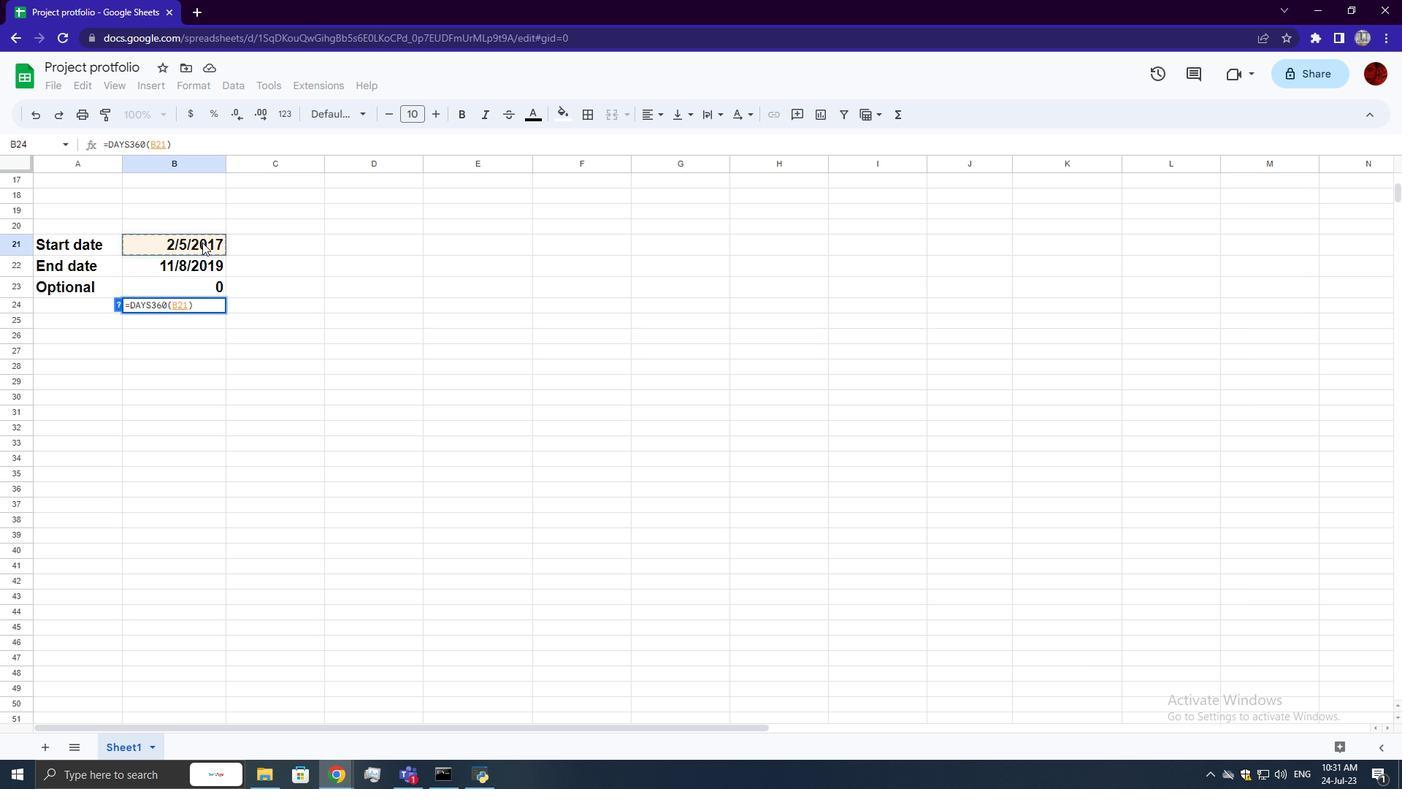 
Action: Mouse moved to (195, 263)
Screenshot: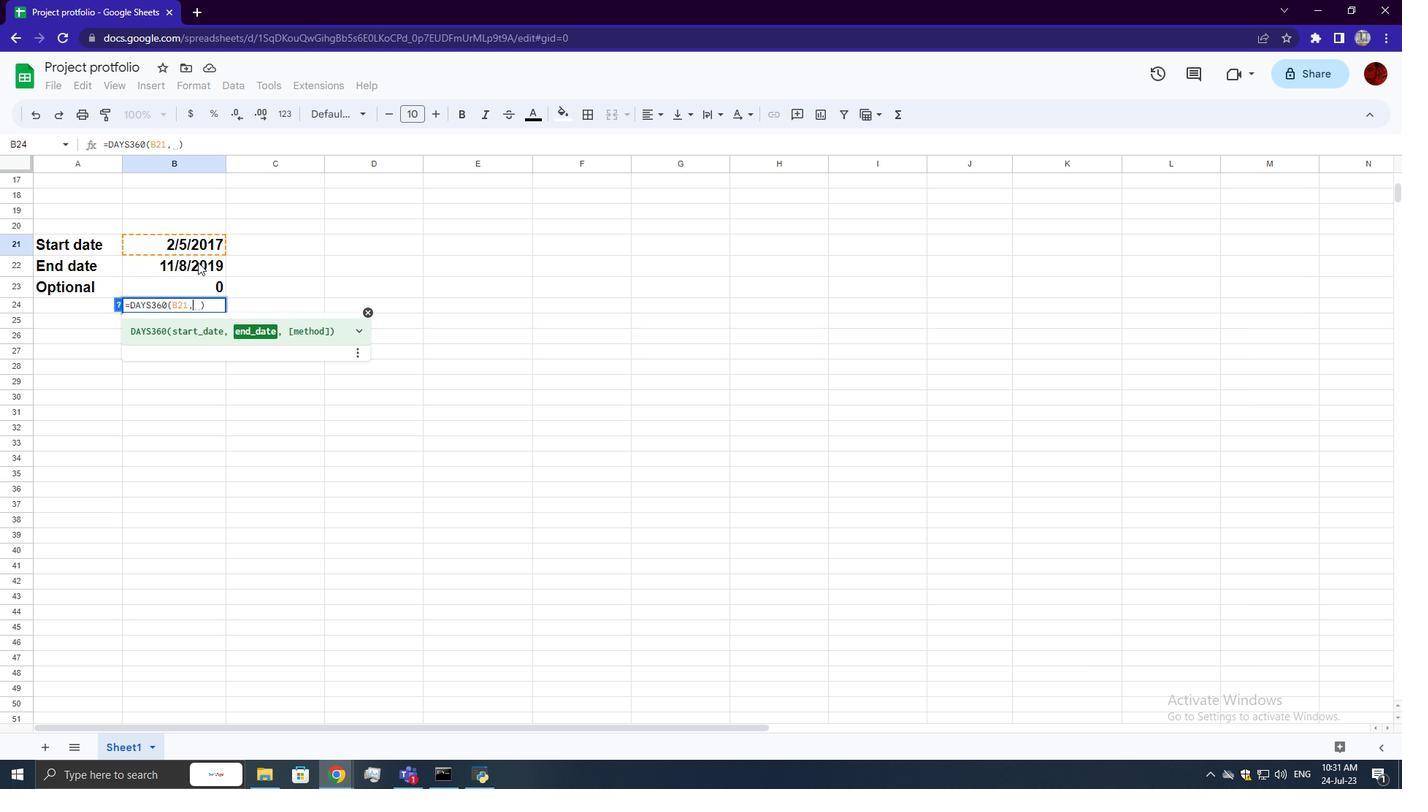 
Action: Mouse pressed left at (195, 263)
Screenshot: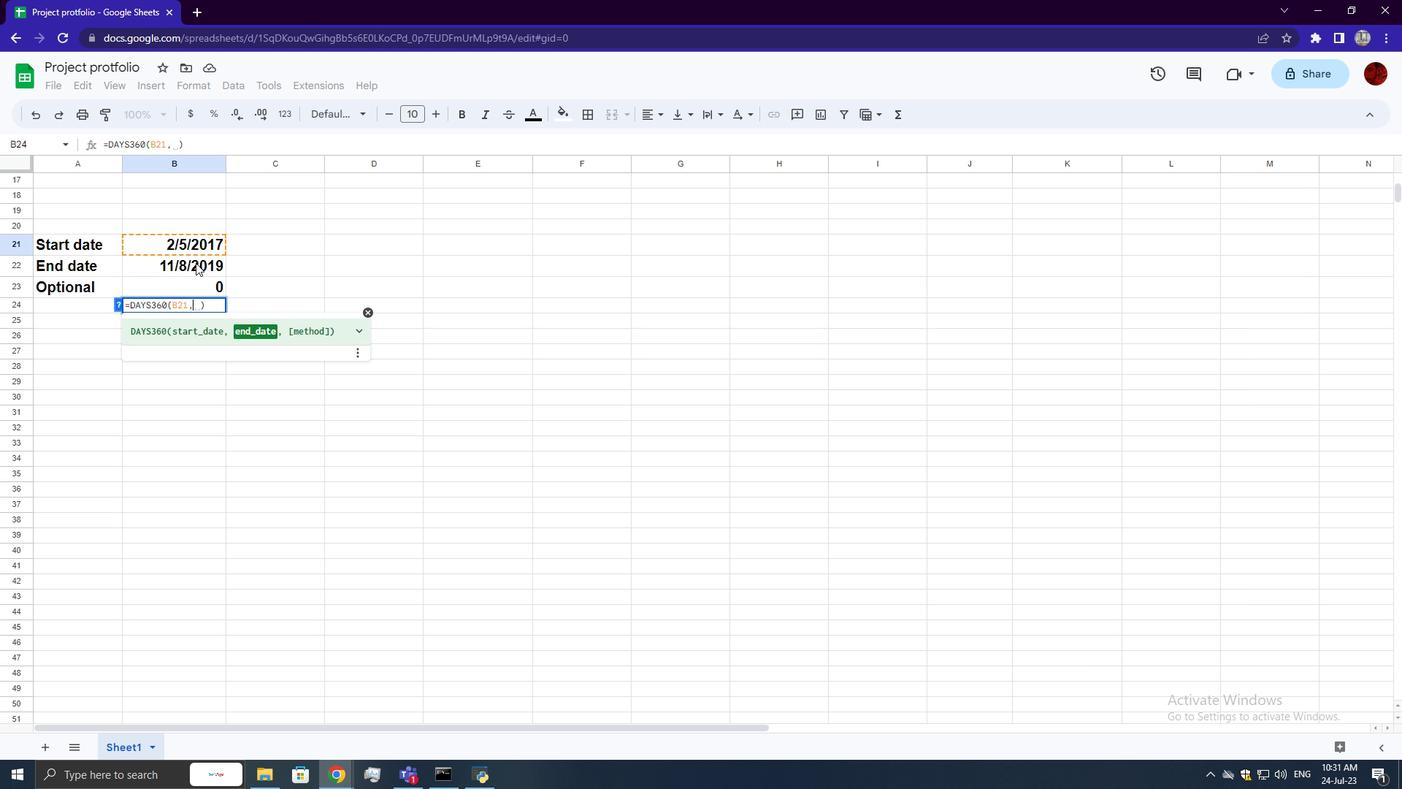 
Action: Mouse moved to (200, 292)
Screenshot: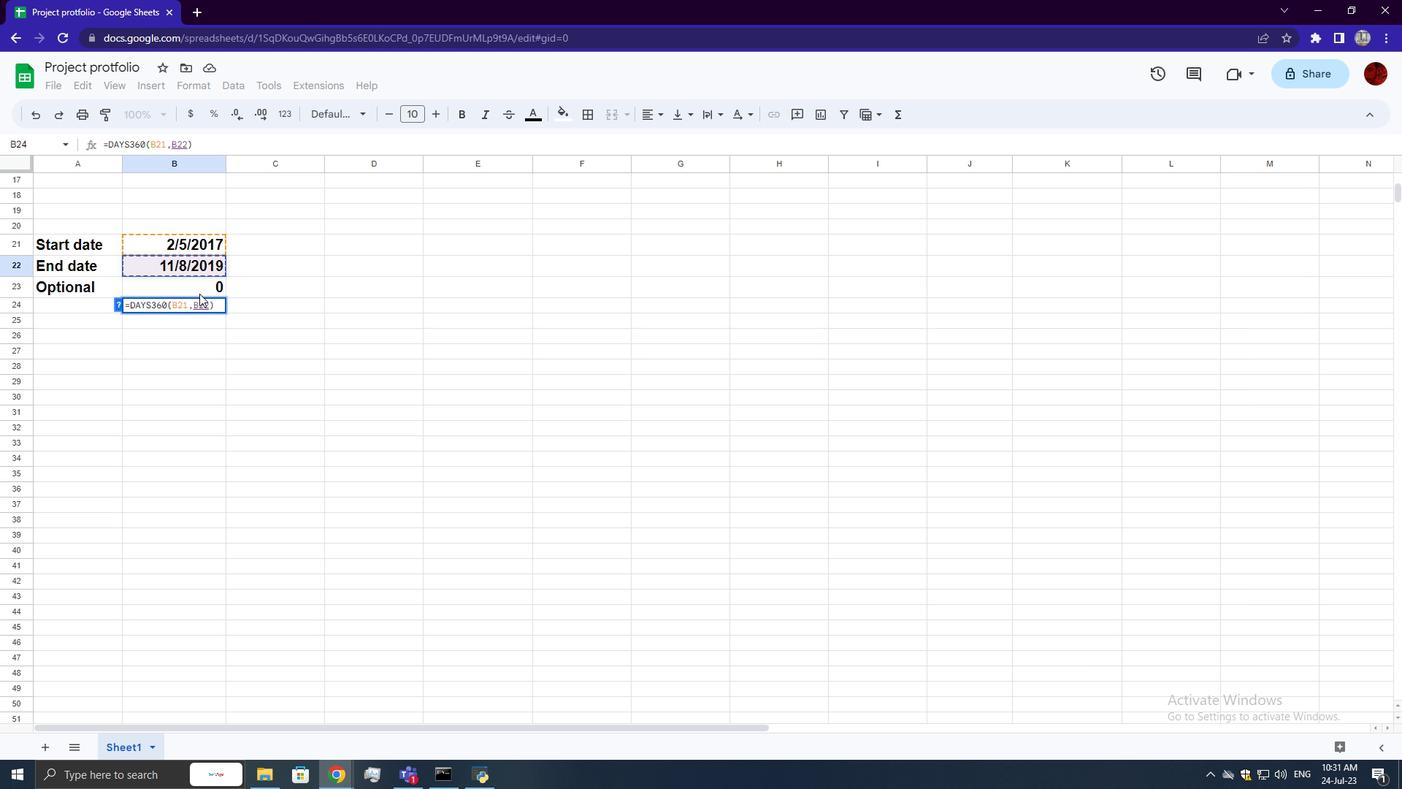 
Action: Key pressed ,
Screenshot: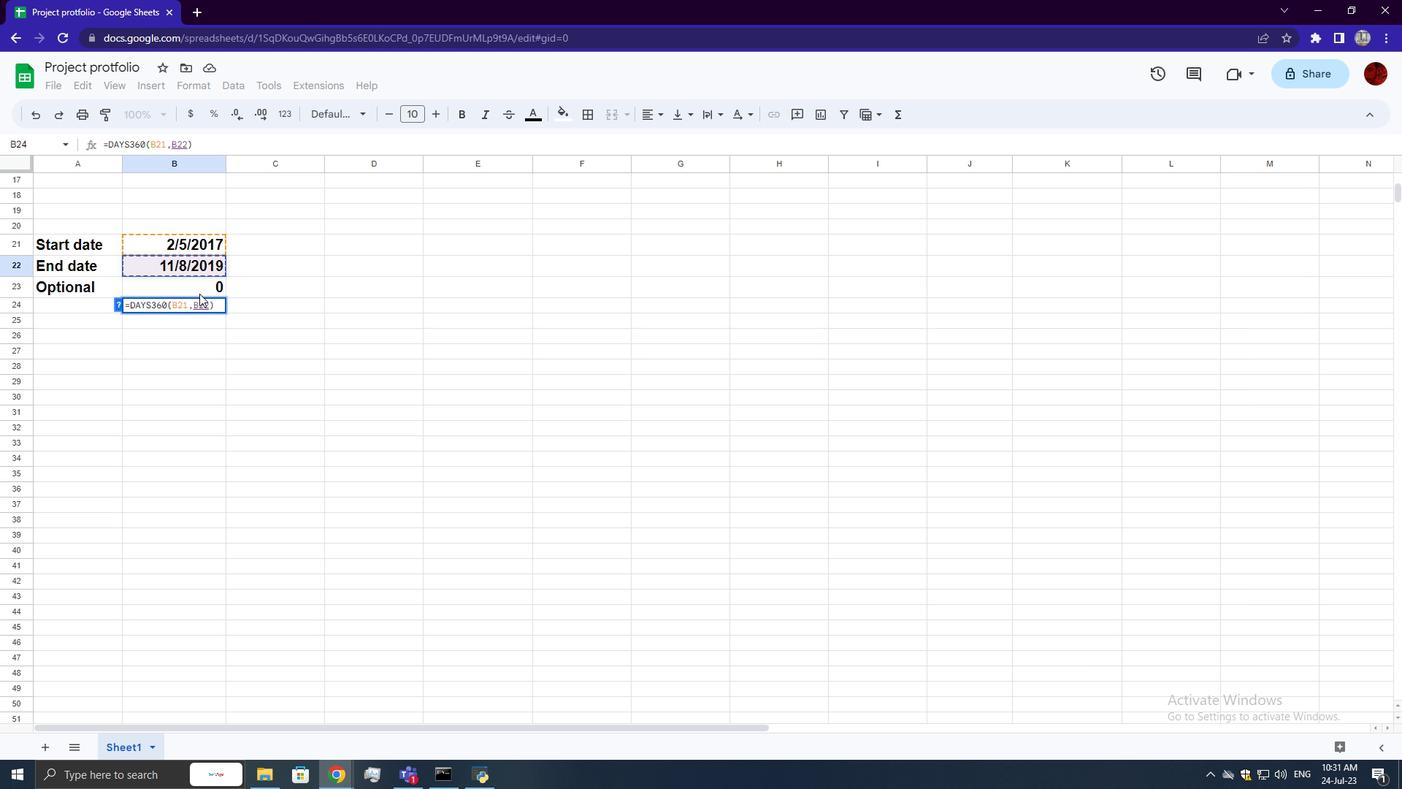 
Action: Mouse moved to (201, 287)
Screenshot: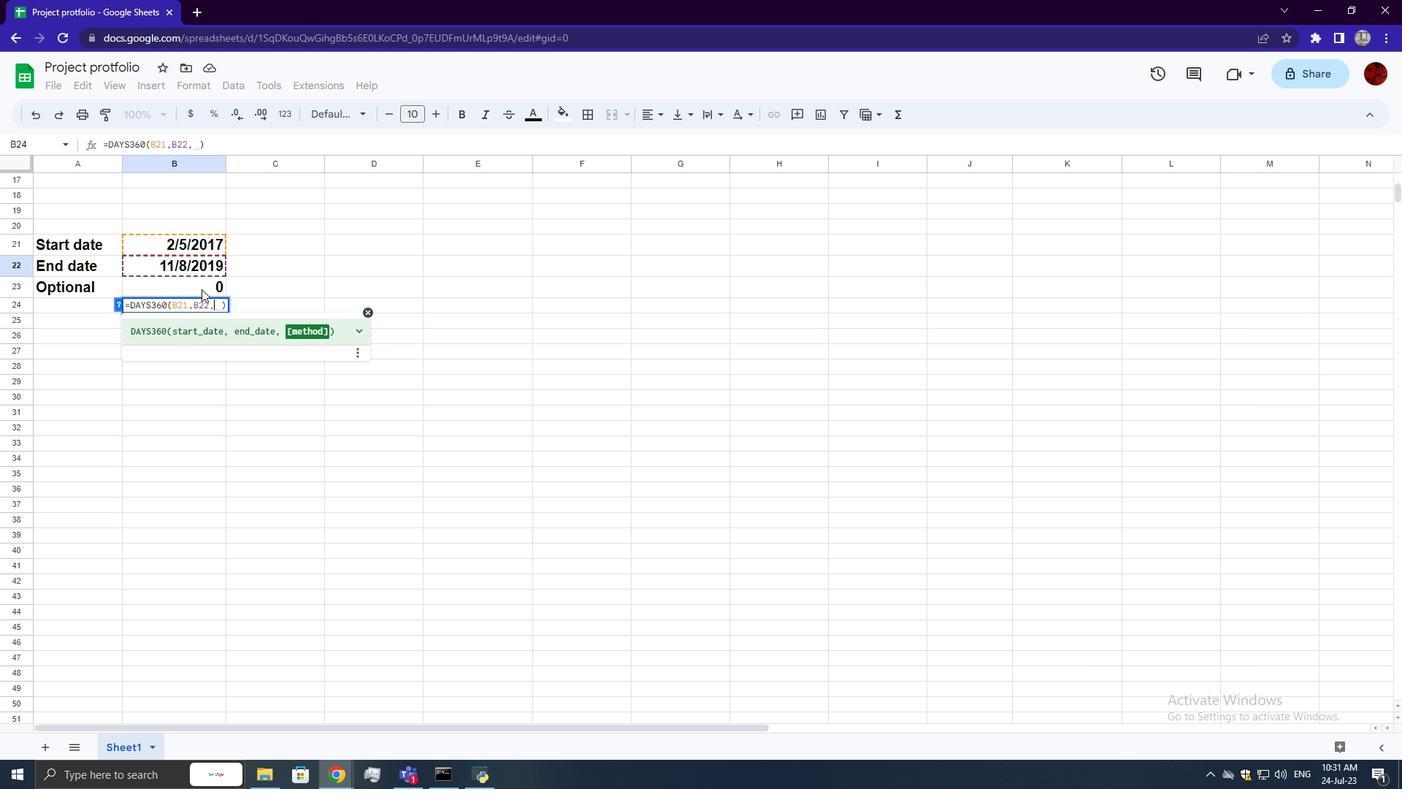 
Action: Mouse pressed left at (201, 287)
Screenshot: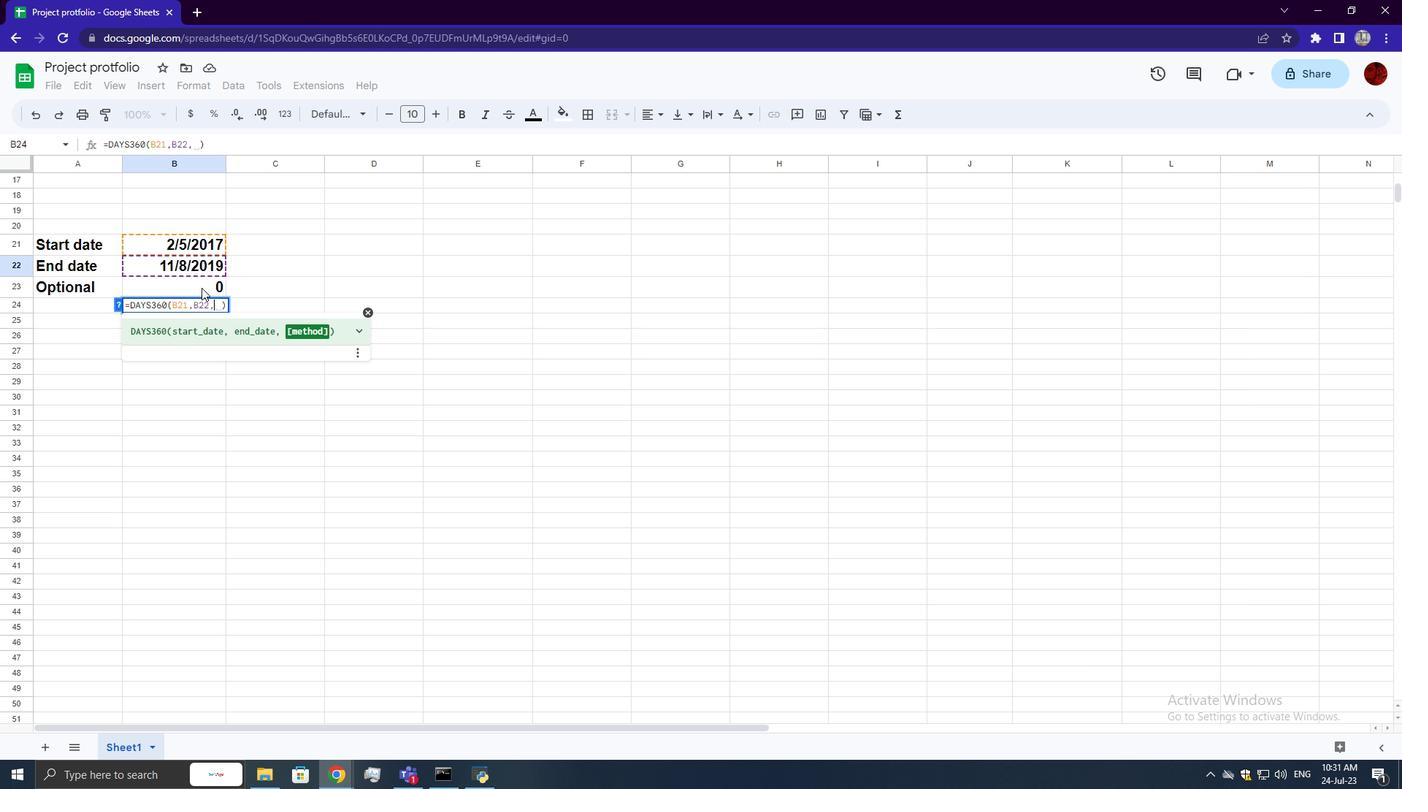 
Action: Key pressed <Key.enter>
Screenshot: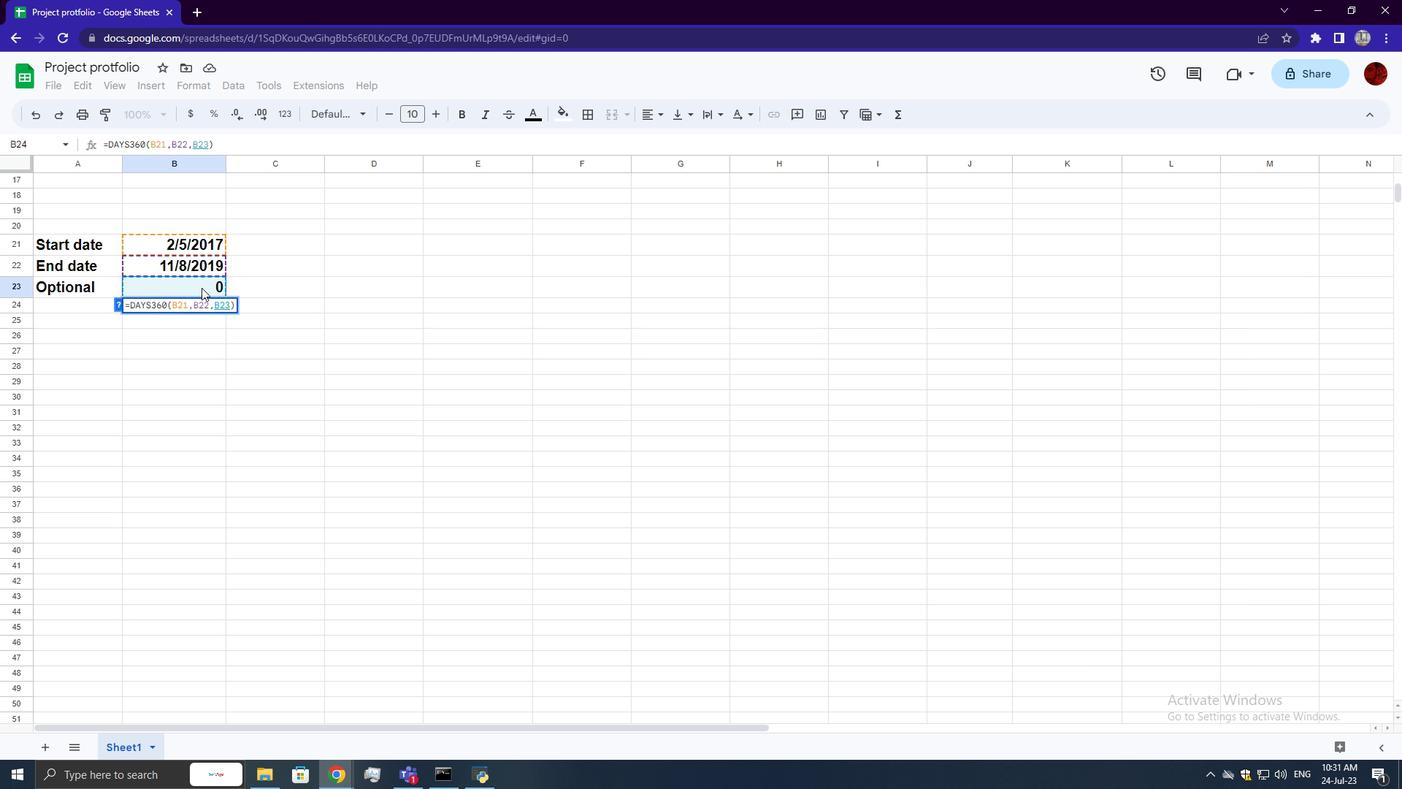 
